 Task: Find connections with filter location Pātūr with filter topic #Interviewingwith filter profile language German with filter current company IQuest Management Consultants with filter school Ethiraj College For Women with filter industry Wholesale Recyclable Materials with filter service category Coaching & Mentoring with filter keywords title HVAC Technician
Action: Mouse moved to (609, 91)
Screenshot: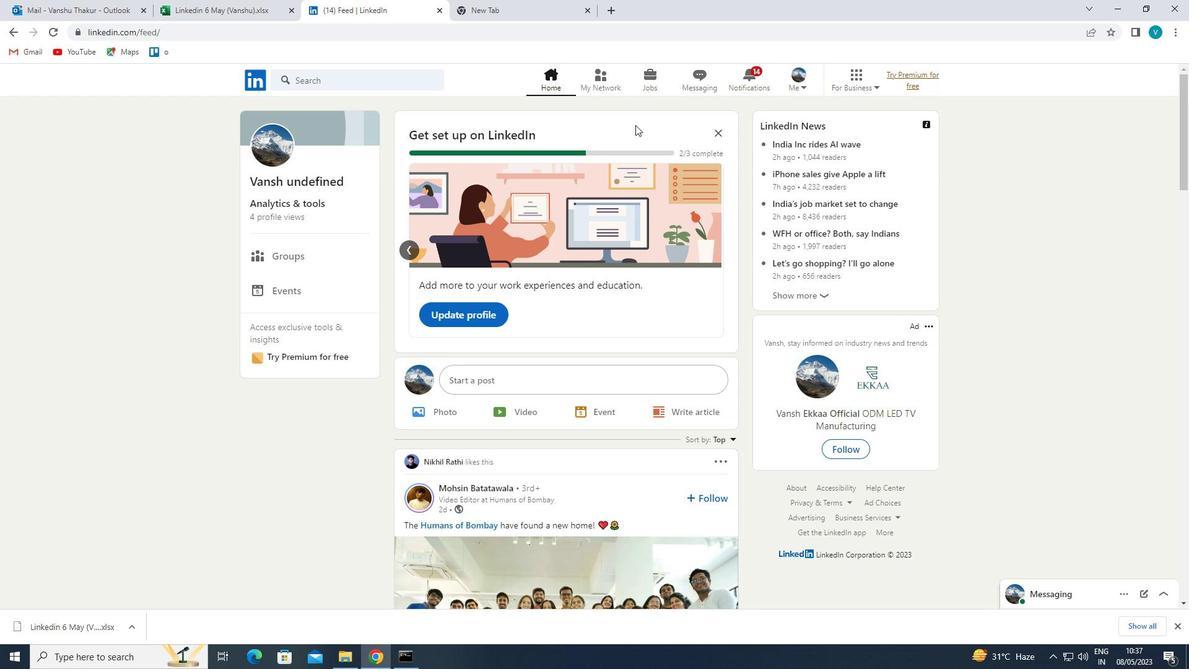 
Action: Mouse pressed left at (609, 91)
Screenshot: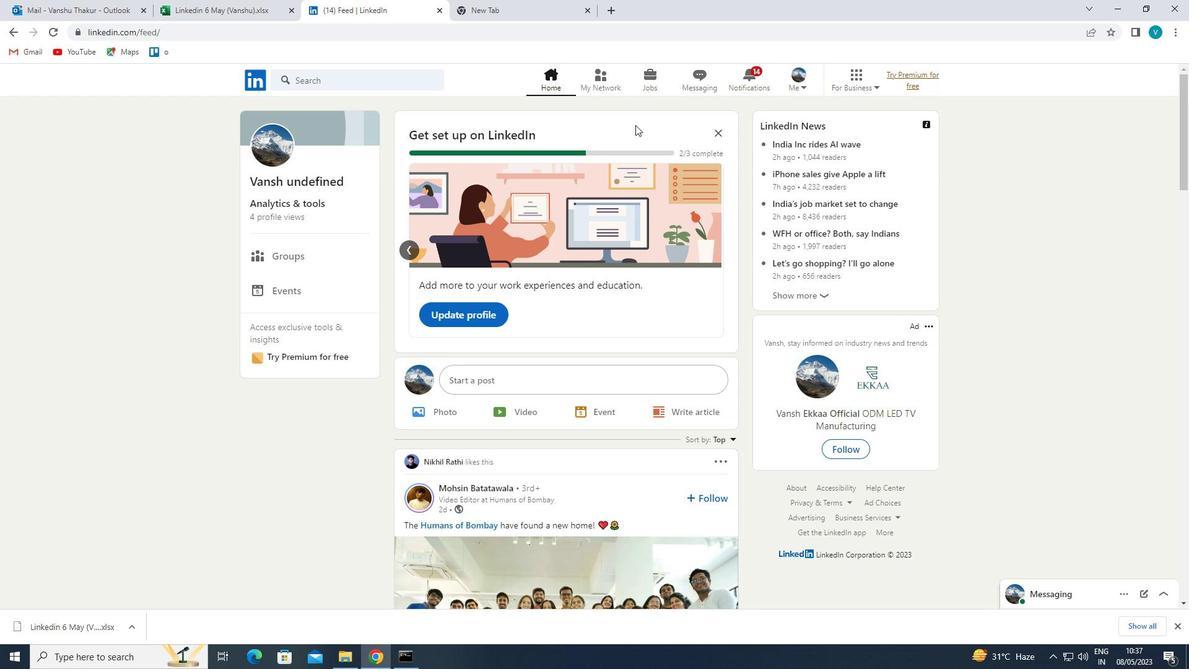 
Action: Mouse moved to (342, 149)
Screenshot: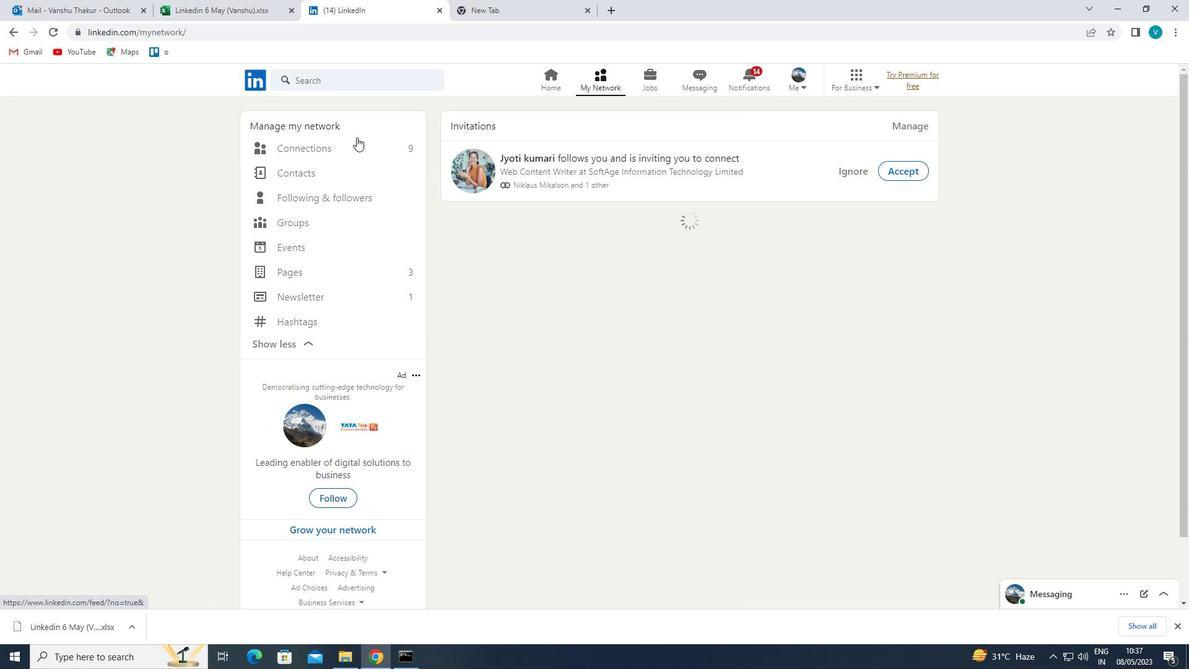 
Action: Mouse pressed left at (342, 149)
Screenshot: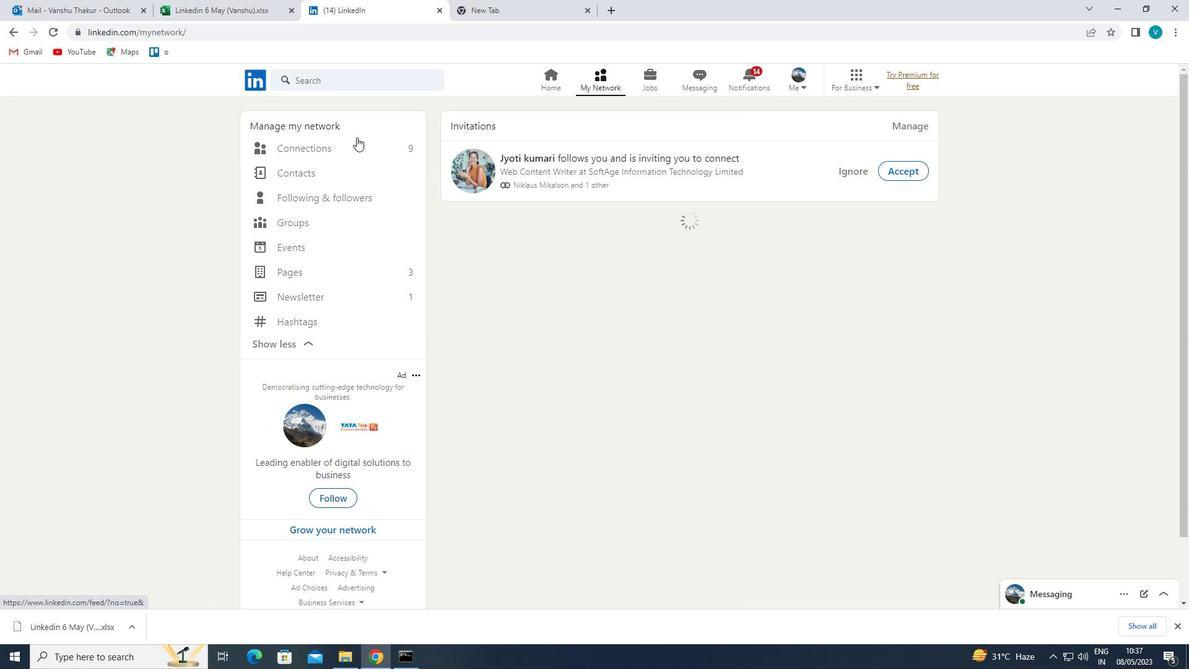 
Action: Mouse moved to (688, 153)
Screenshot: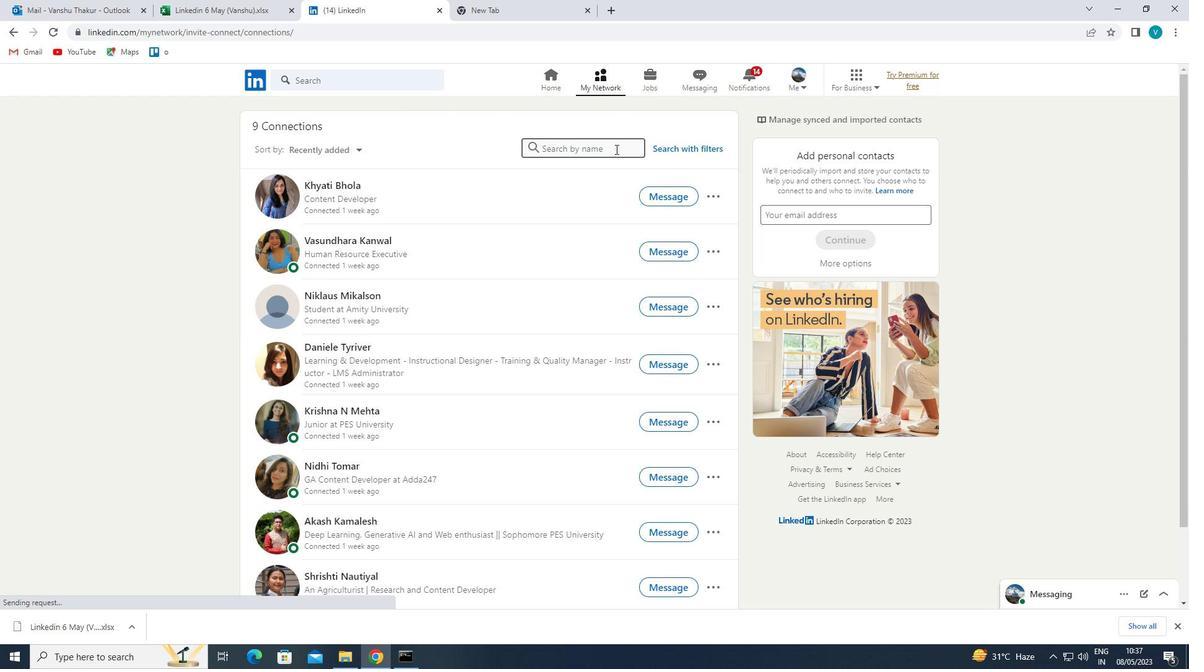 
Action: Mouse pressed left at (688, 153)
Screenshot: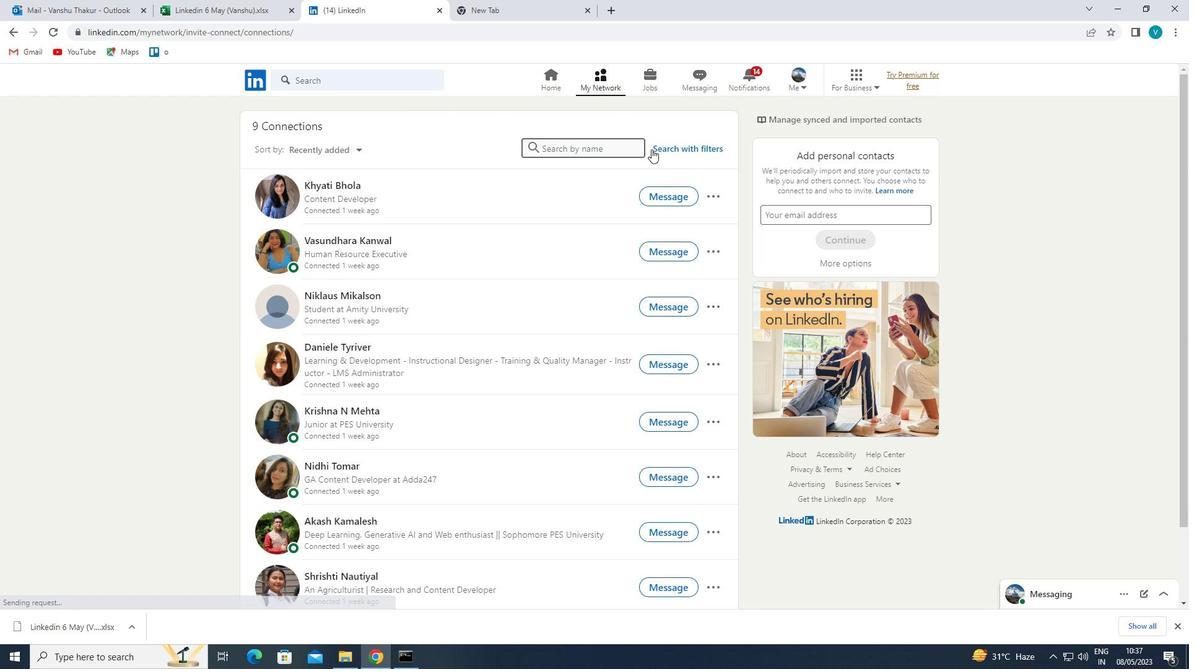 
Action: Mouse moved to (595, 118)
Screenshot: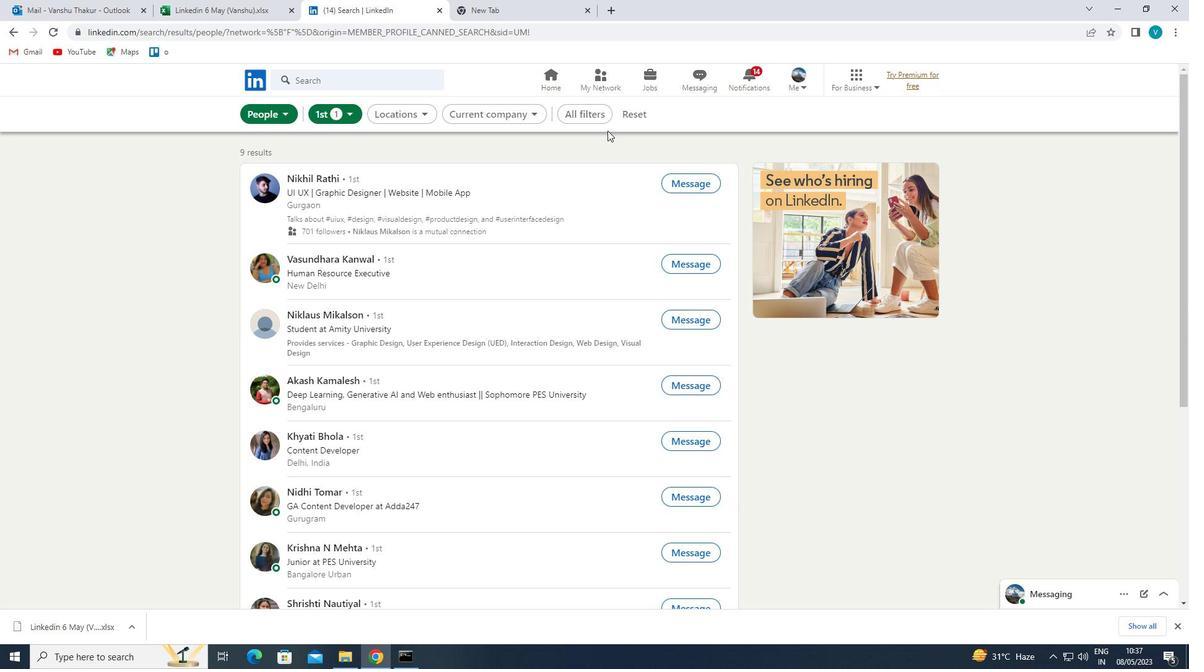 
Action: Mouse pressed left at (595, 118)
Screenshot: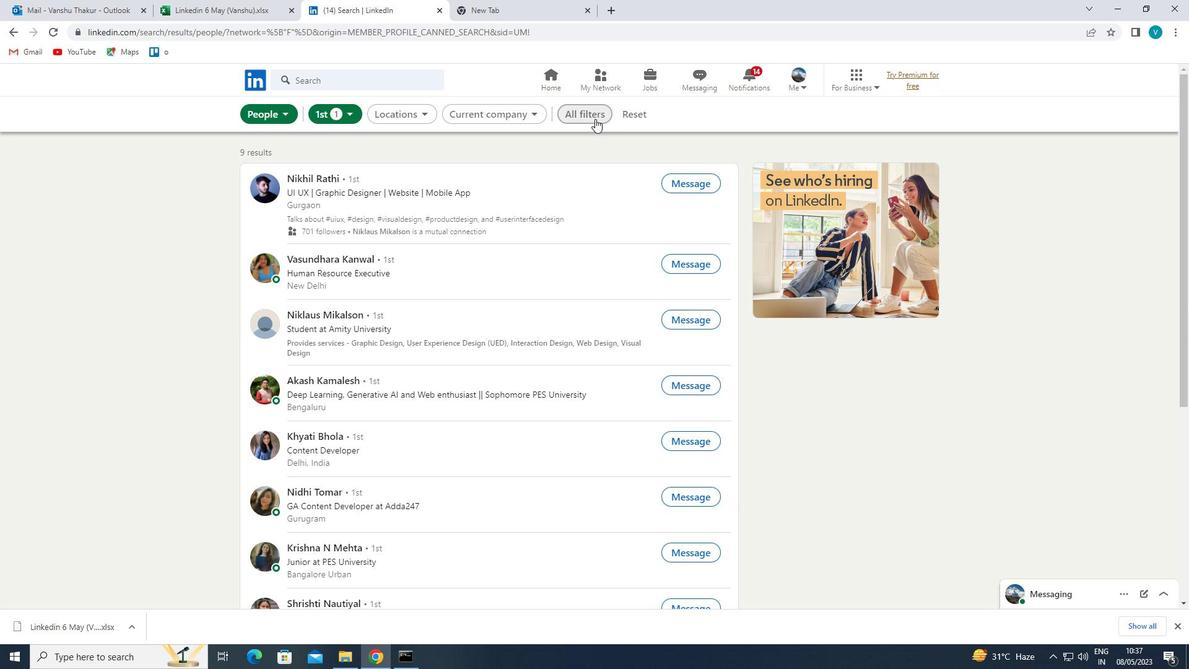
Action: Mouse moved to (1005, 255)
Screenshot: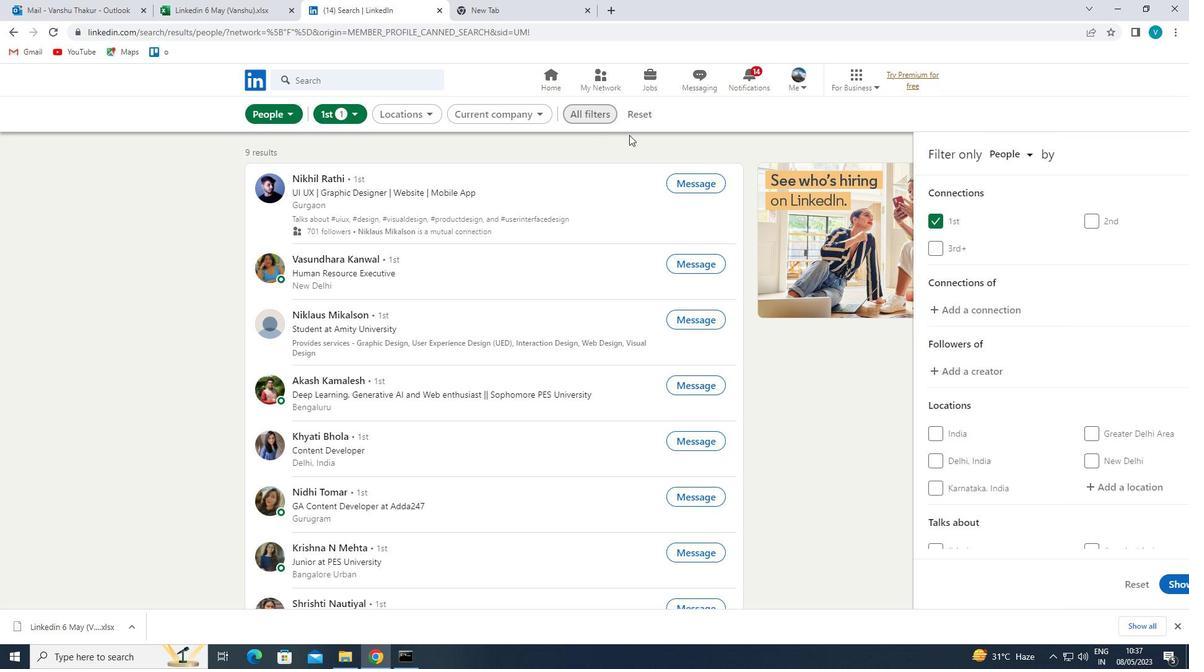 
Action: Mouse scrolled (1005, 254) with delta (0, 0)
Screenshot: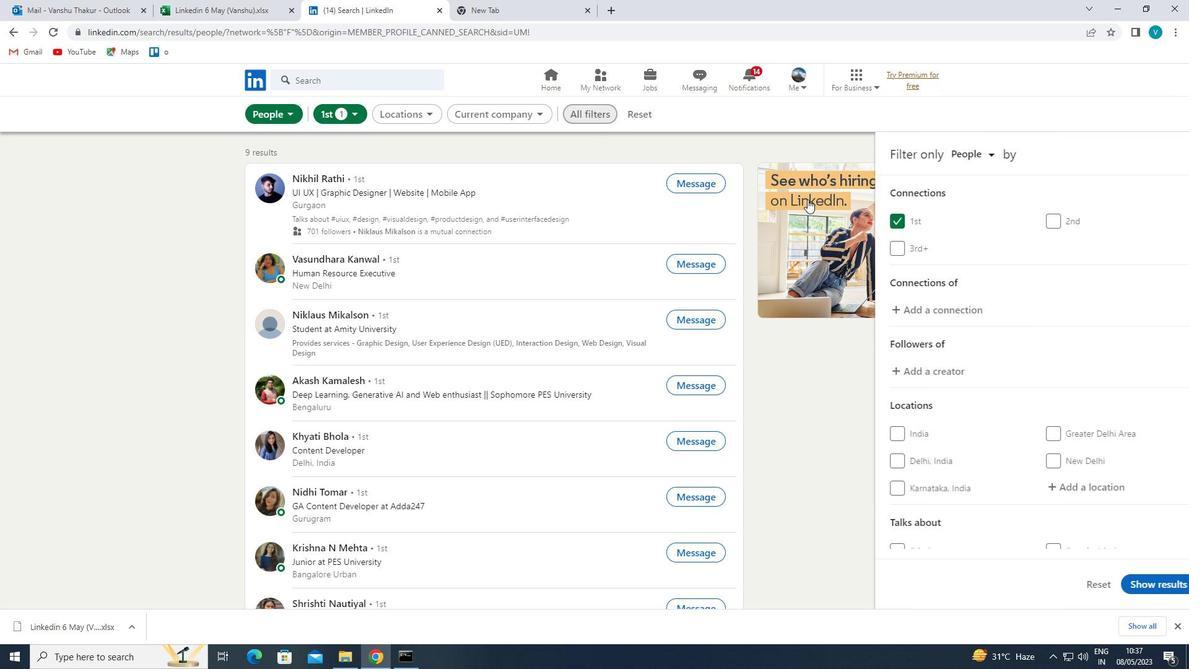
Action: Mouse moved to (1006, 255)
Screenshot: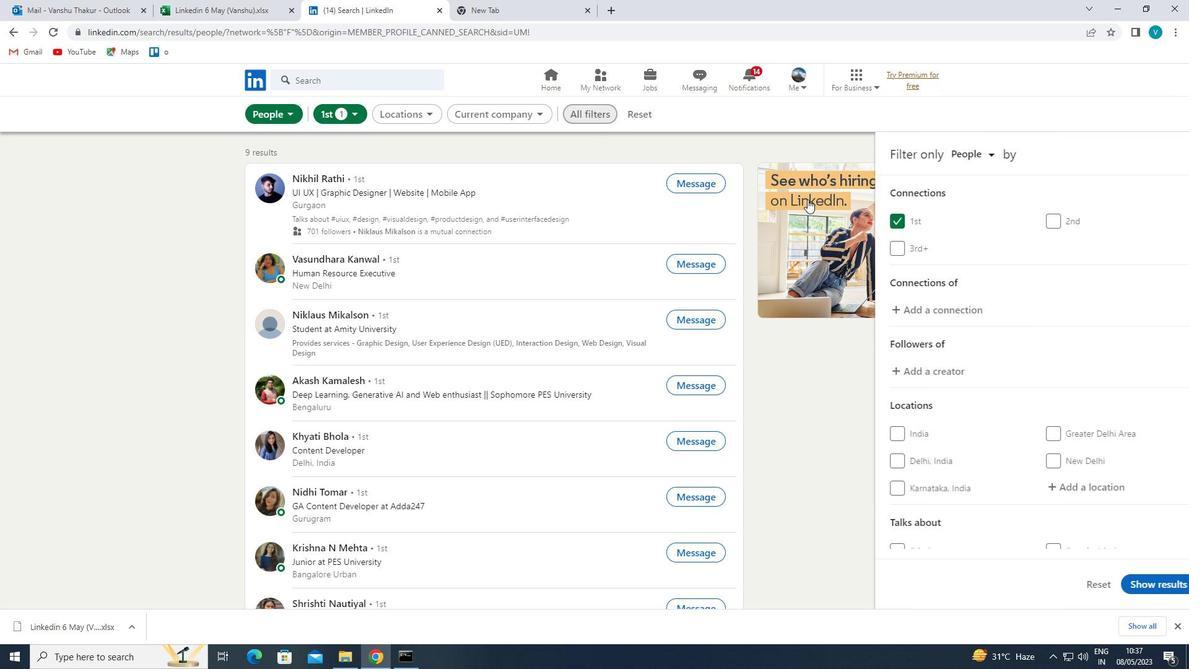 
Action: Mouse scrolled (1006, 255) with delta (0, 0)
Screenshot: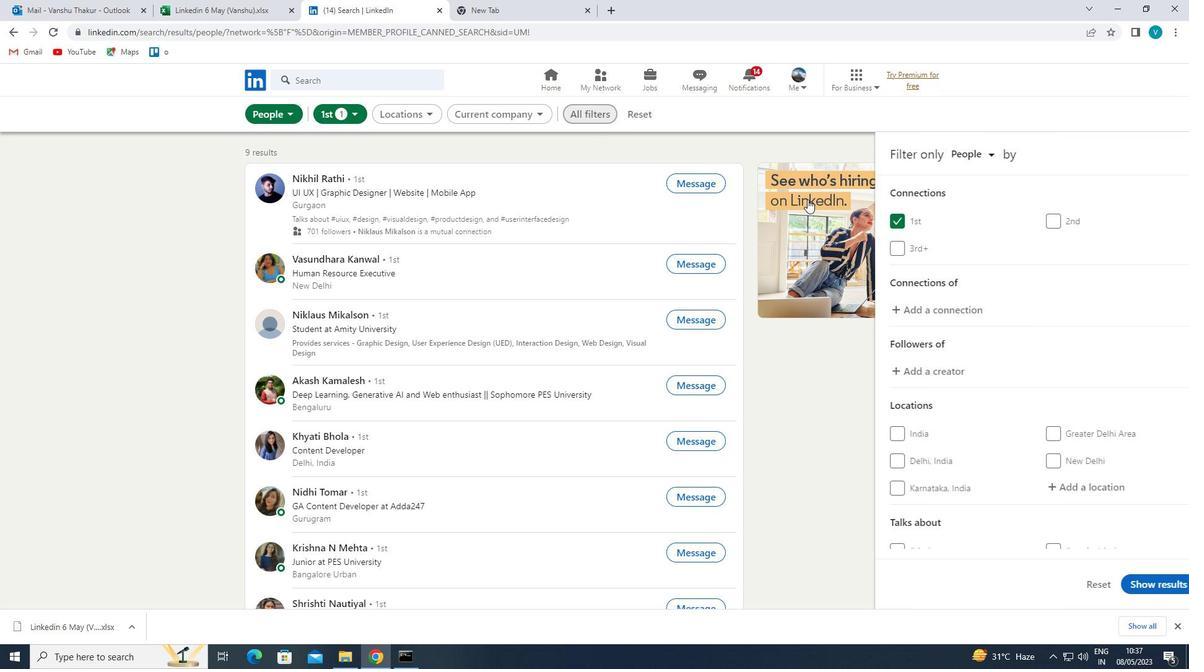 
Action: Mouse moved to (1006, 255)
Screenshot: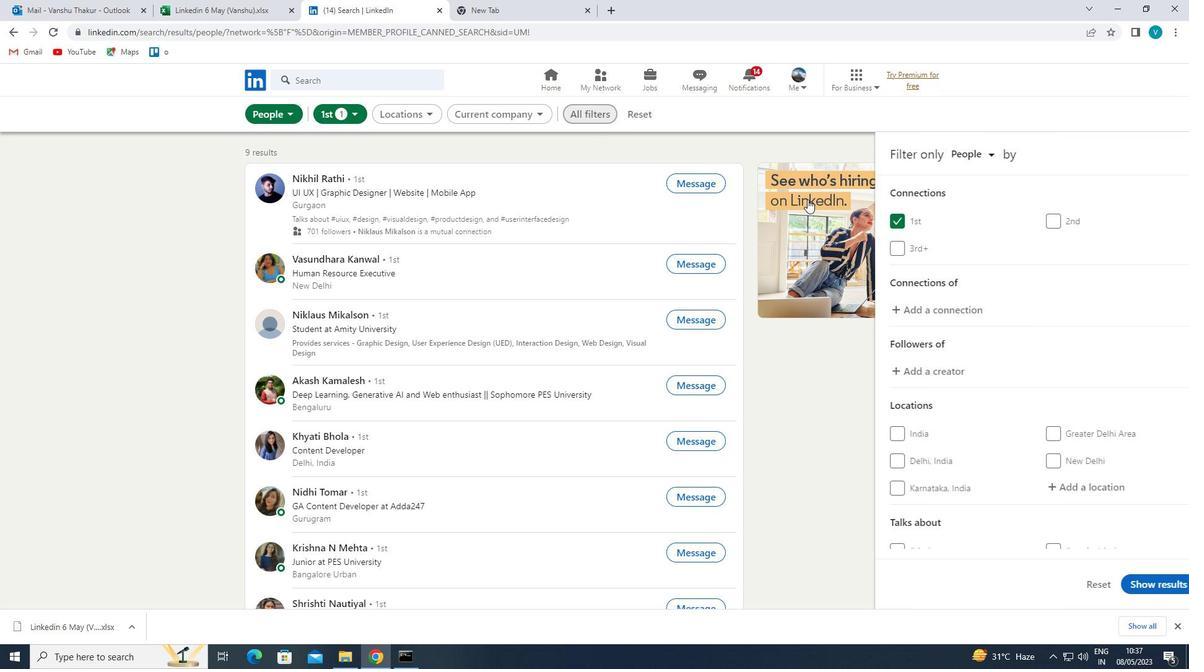 
Action: Mouse scrolled (1006, 255) with delta (0, 0)
Screenshot: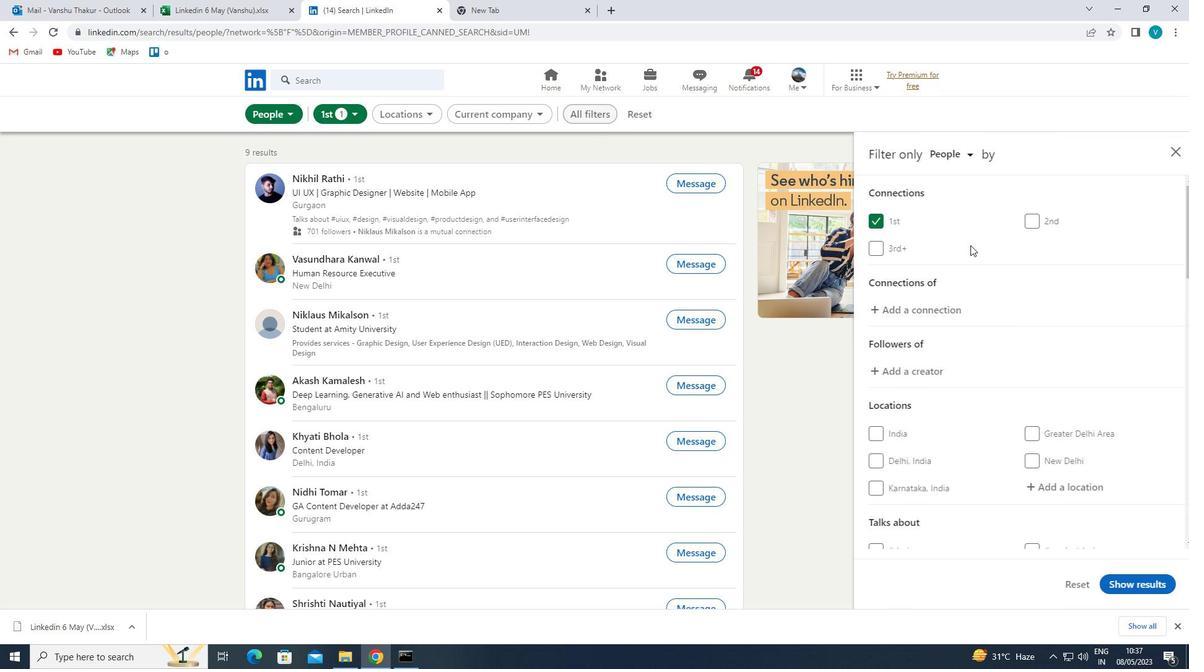
Action: Mouse moved to (1042, 303)
Screenshot: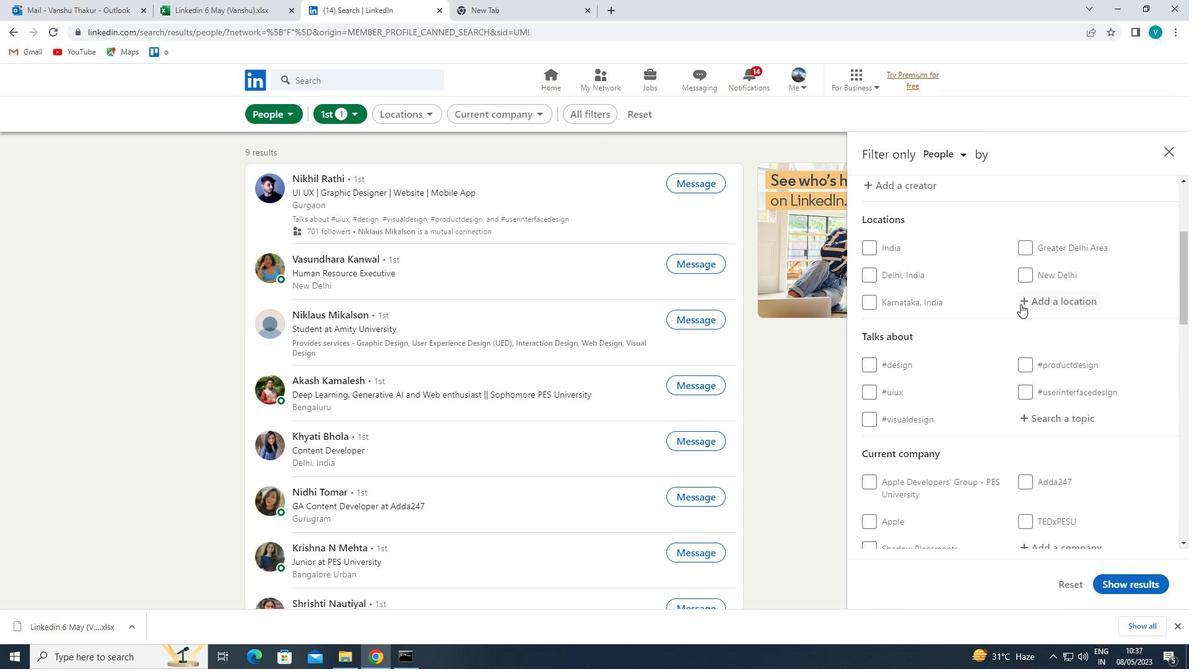 
Action: Mouse pressed left at (1042, 303)
Screenshot: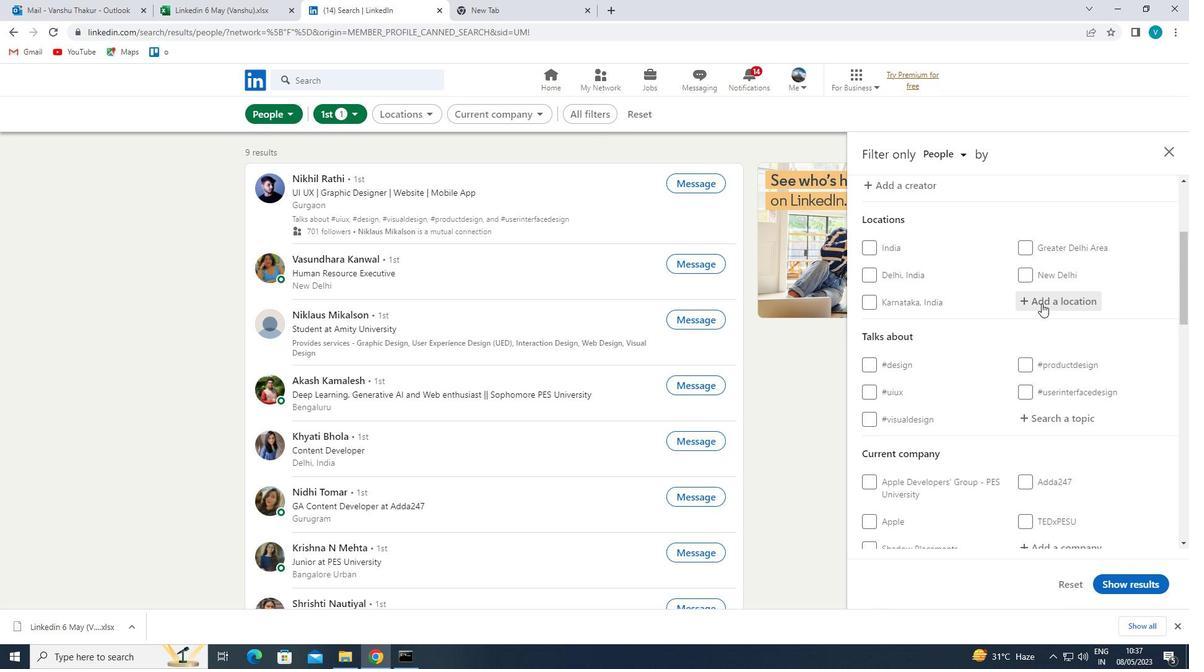 
Action: Mouse moved to (680, 102)
Screenshot: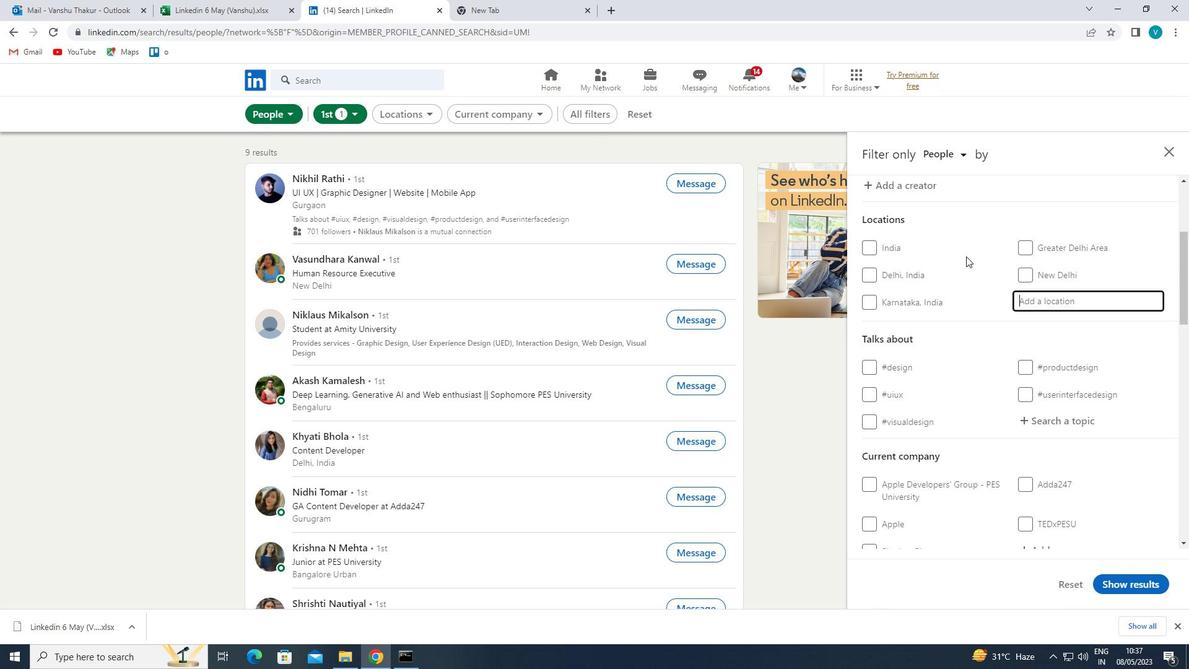 
Action: Key pressed <Key.shift>PATUR<Key.space>
Screenshot: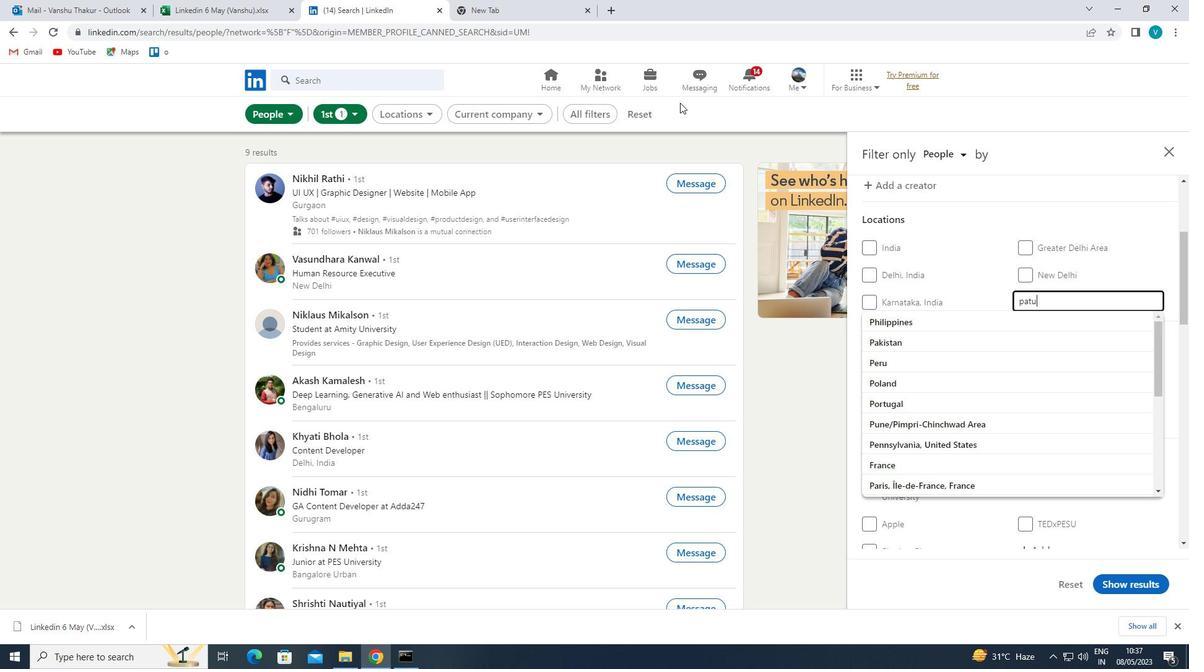 
Action: Mouse moved to (945, 323)
Screenshot: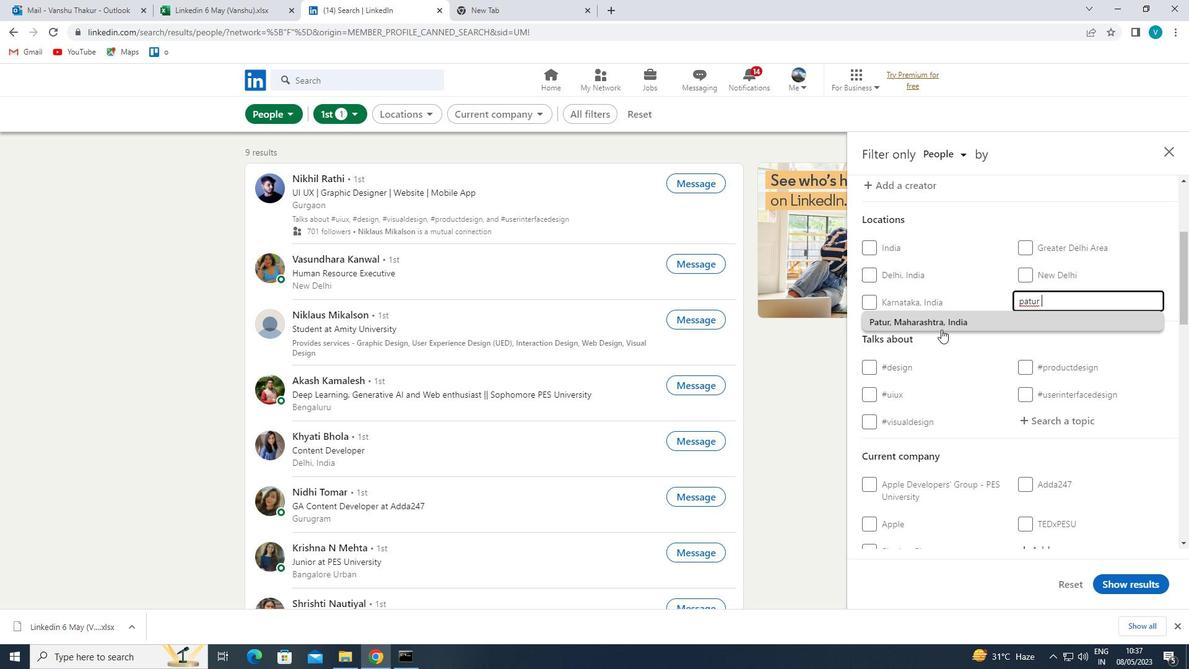 
Action: Mouse pressed left at (945, 323)
Screenshot: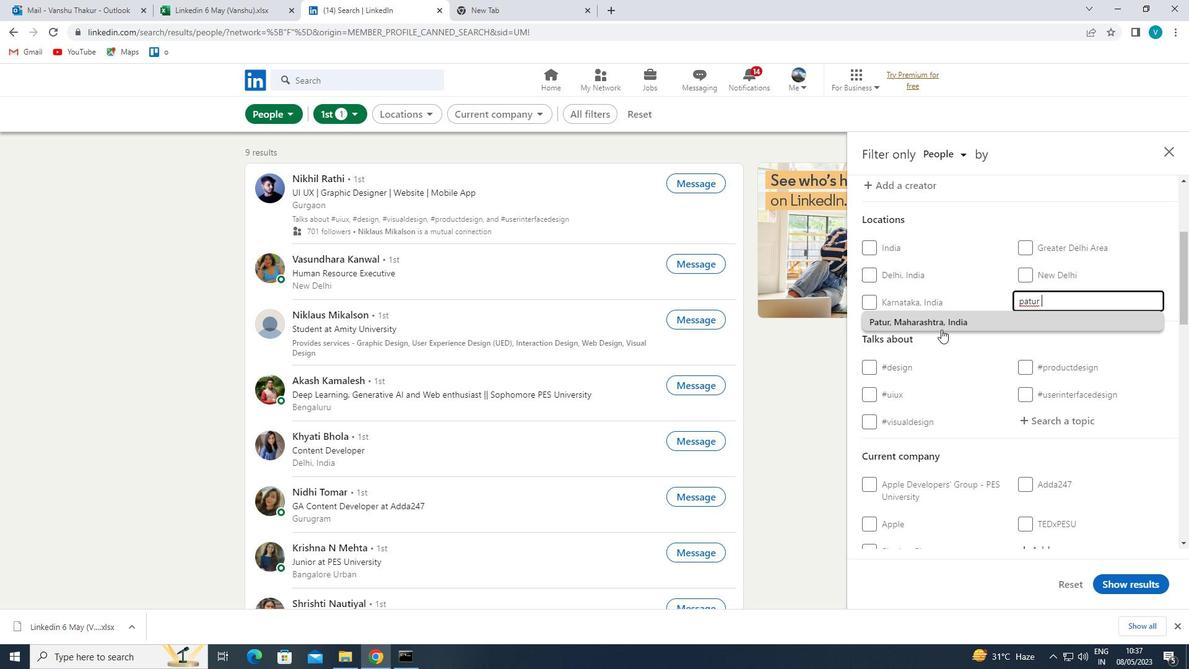 
Action: Mouse moved to (1068, 373)
Screenshot: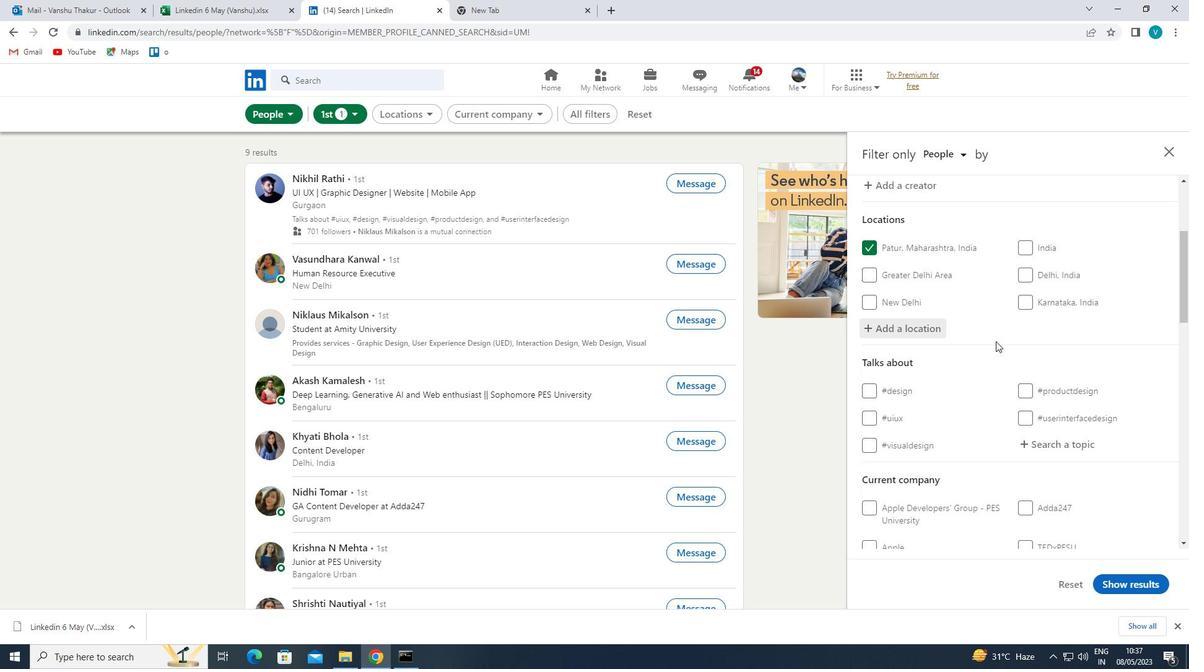 
Action: Mouse scrolled (1068, 372) with delta (0, 0)
Screenshot: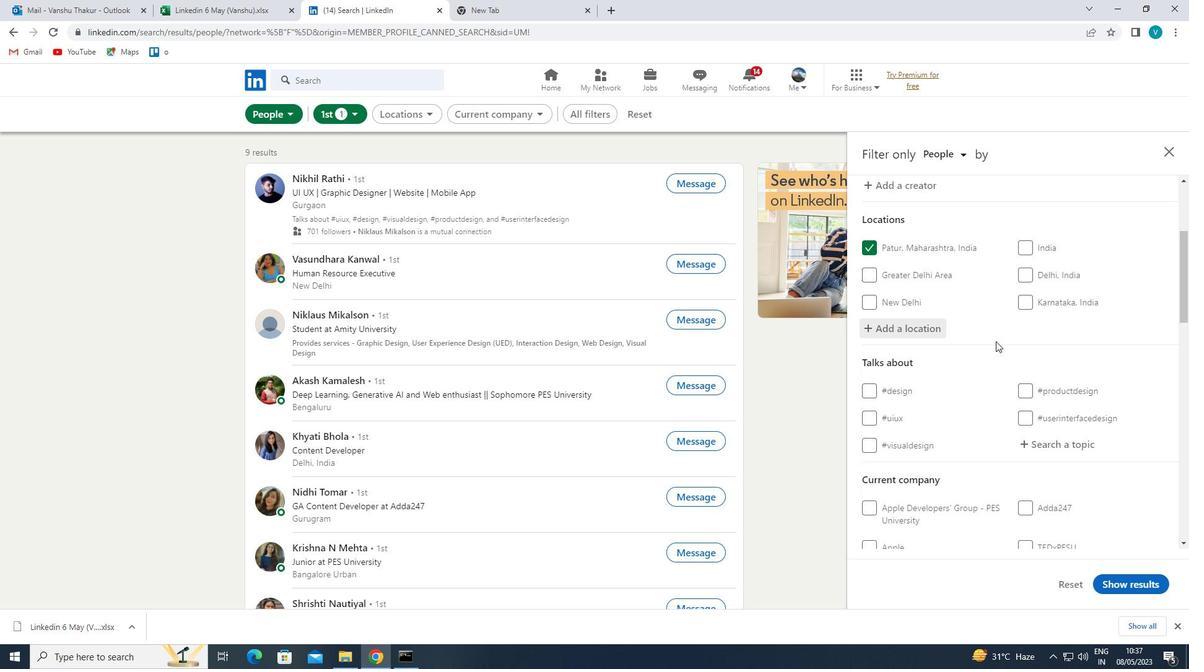 
Action: Mouse moved to (1073, 376)
Screenshot: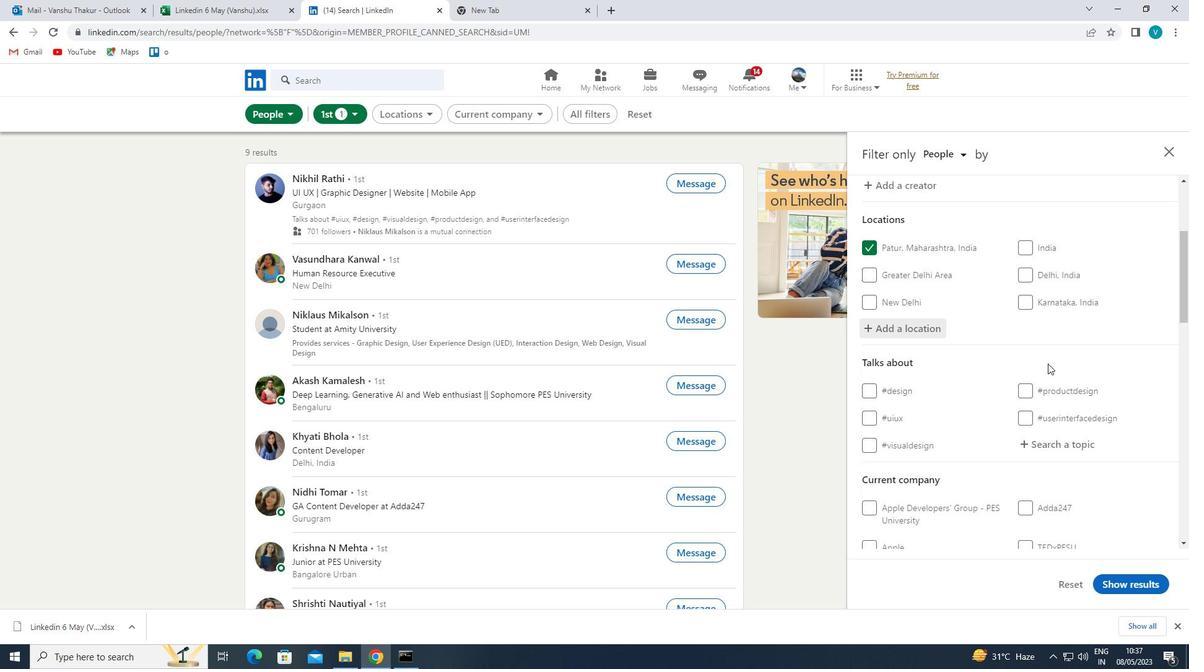 
Action: Mouse scrolled (1073, 376) with delta (0, 0)
Screenshot: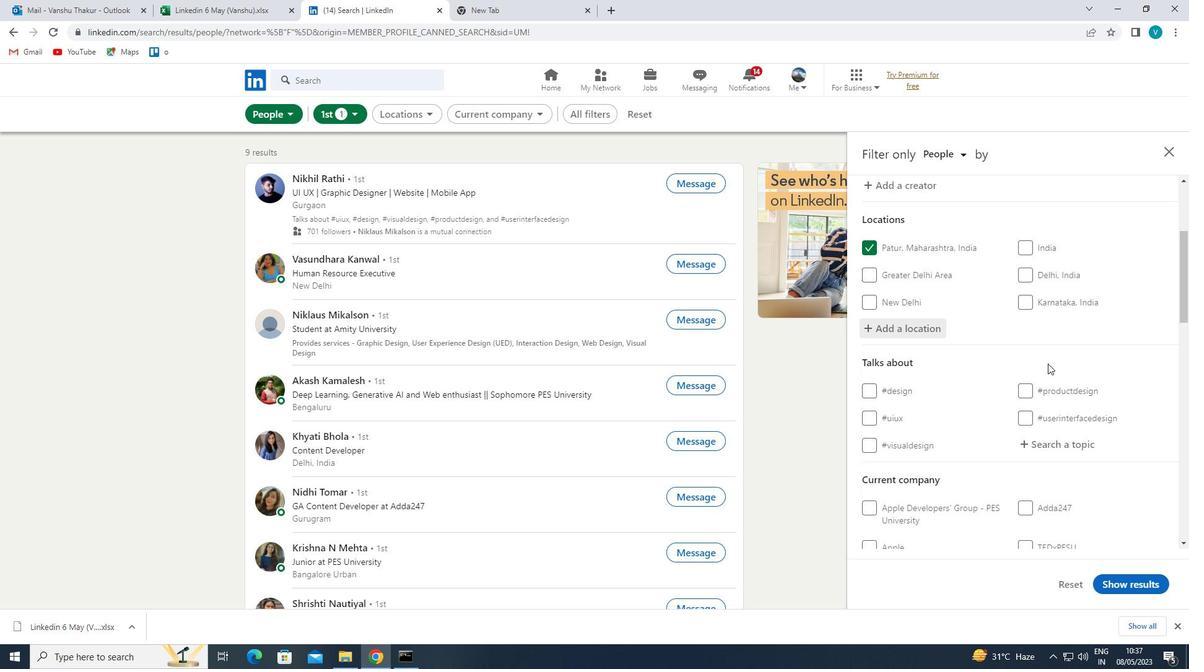 
Action: Mouse moved to (1076, 320)
Screenshot: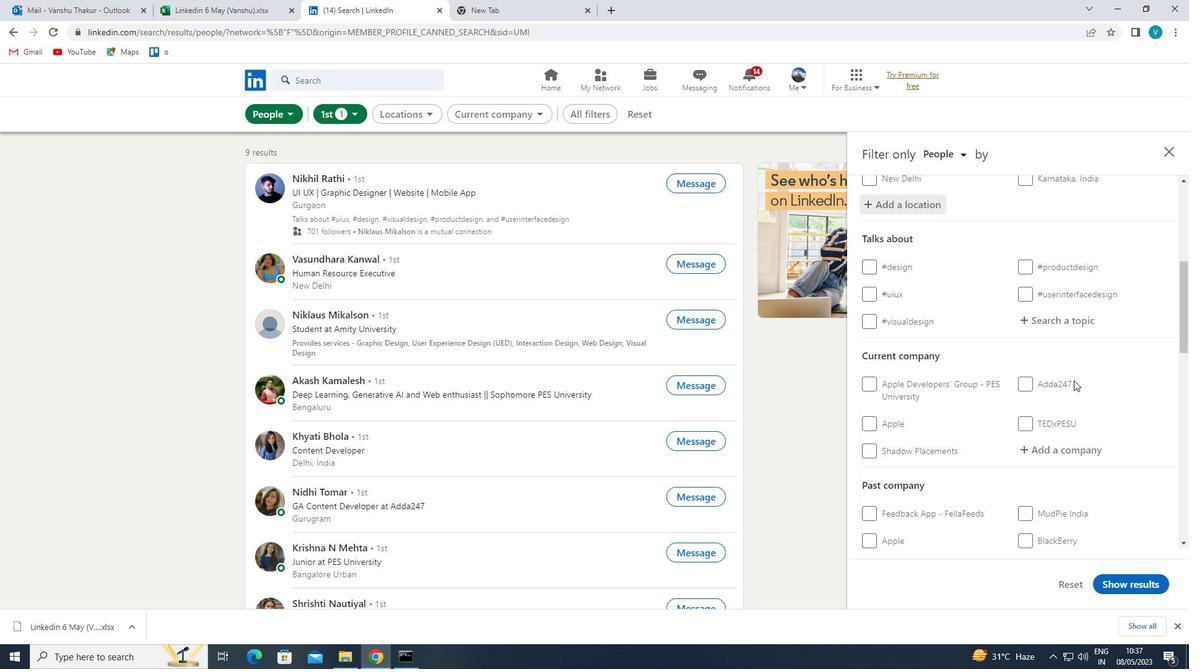 
Action: Mouse pressed left at (1076, 320)
Screenshot: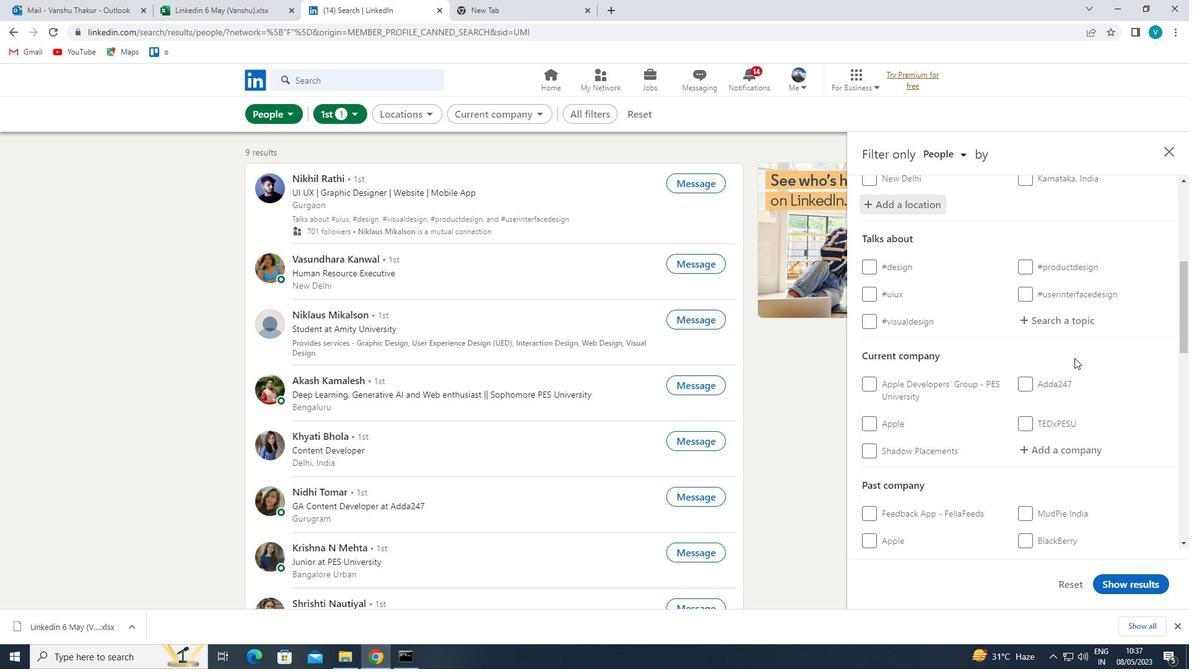 
Action: Mouse moved to (906, 234)
Screenshot: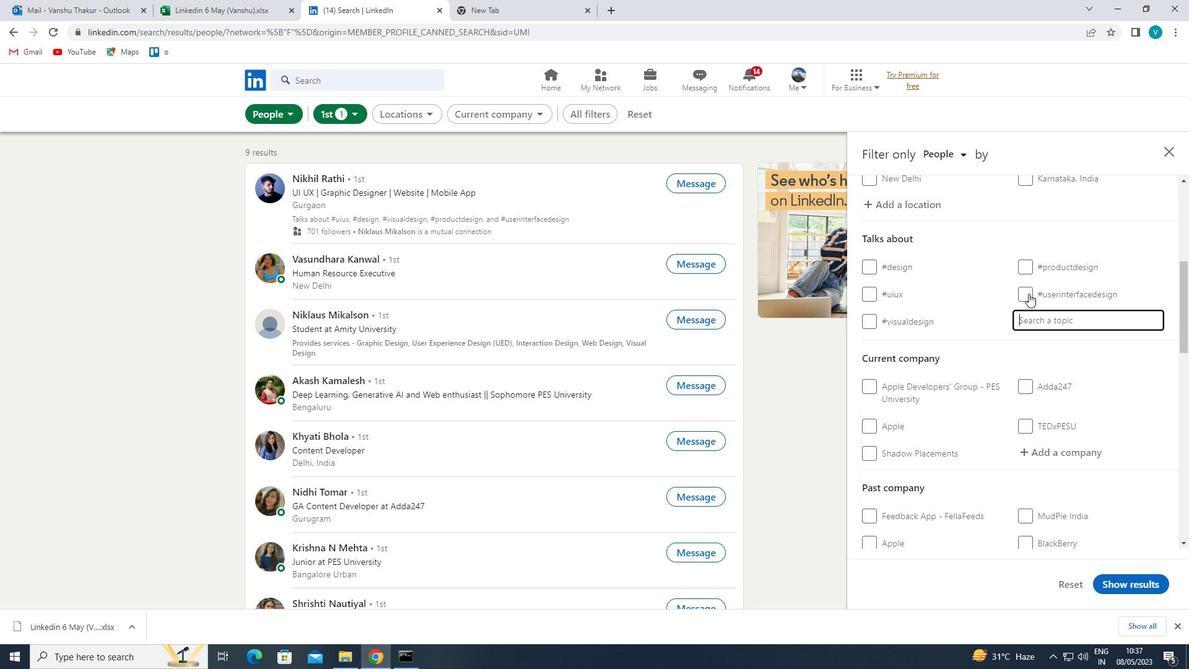 
Action: Key pressed INVEST<Key.backspace><Key.backspace><Key.backspace><Key.backspace>TERV
Screenshot: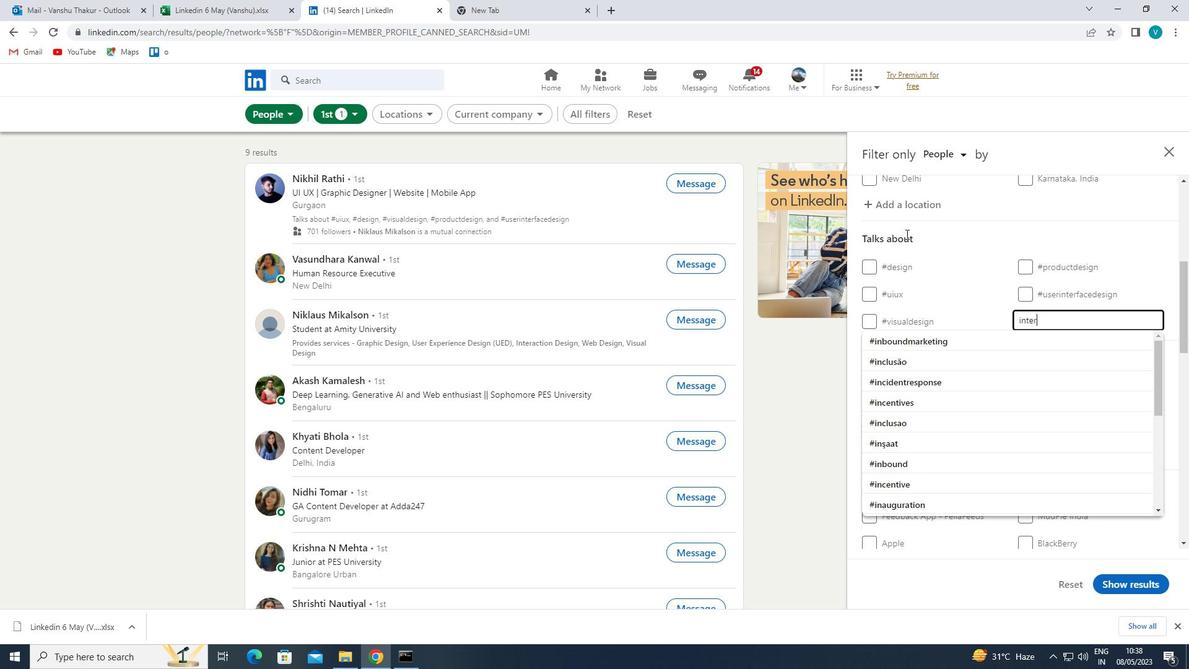 
Action: Mouse moved to (923, 221)
Screenshot: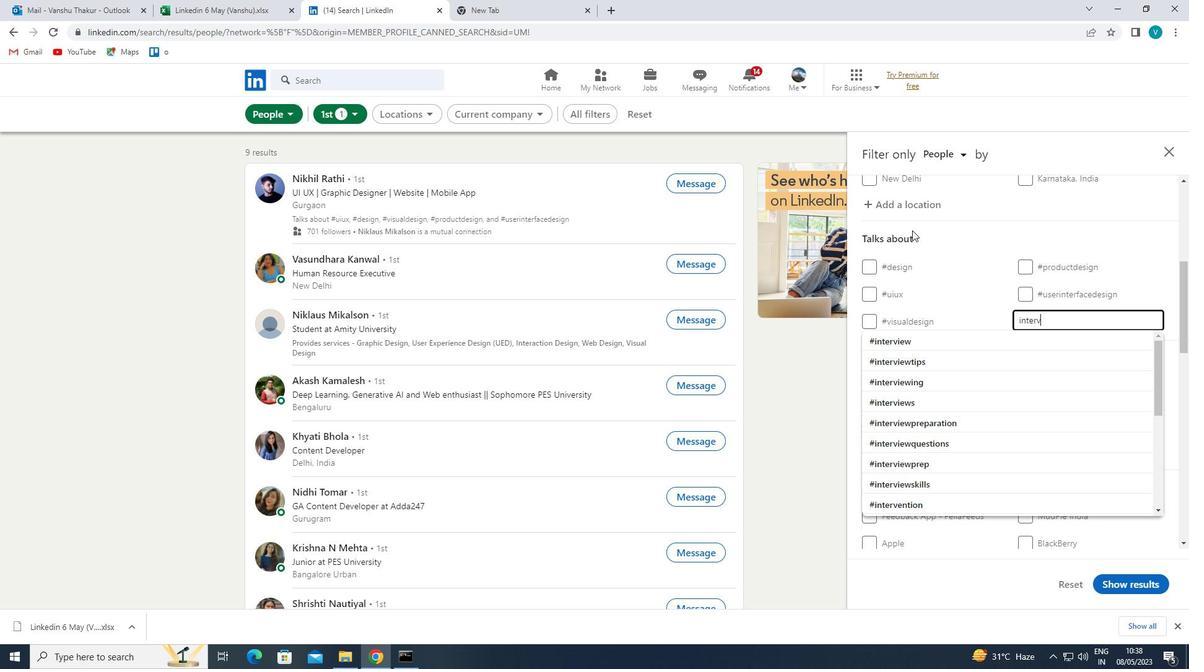 
Action: Key pressed IEWING
Screenshot: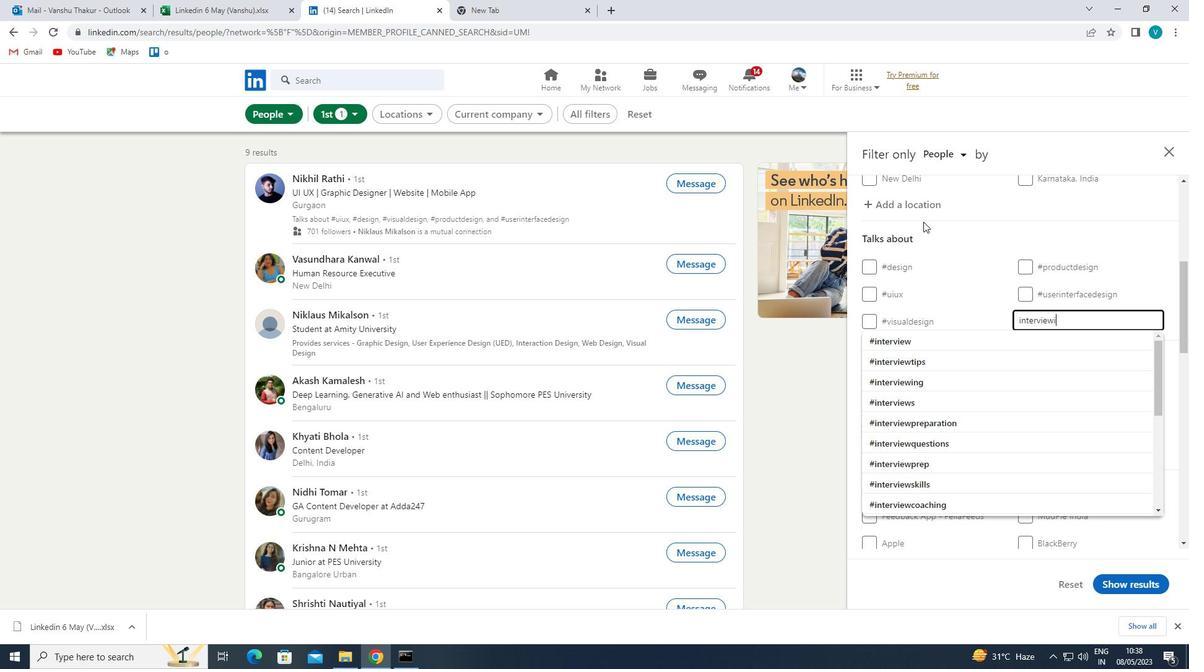 
Action: Mouse moved to (926, 337)
Screenshot: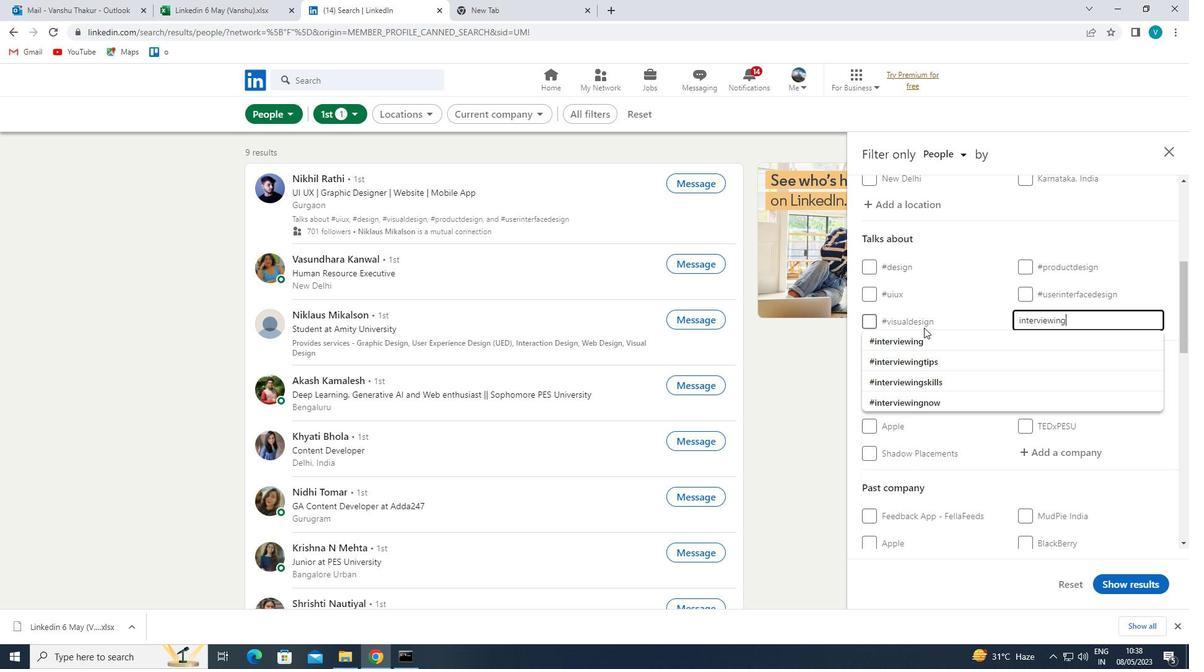 
Action: Mouse pressed left at (926, 337)
Screenshot: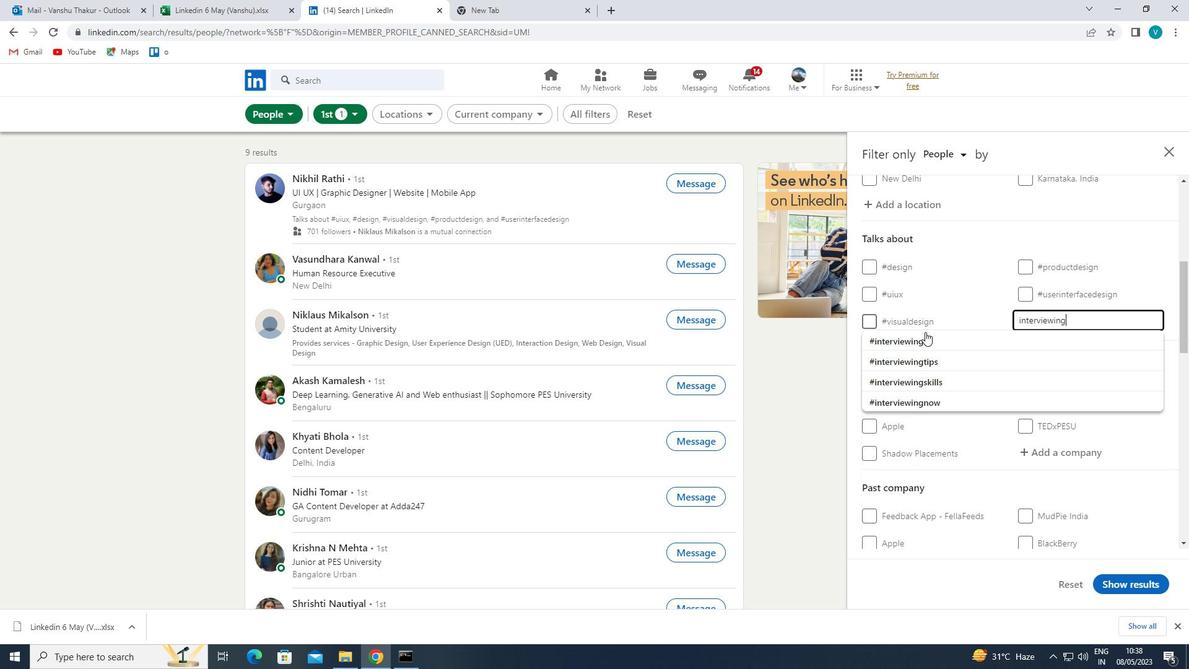 
Action: Mouse moved to (956, 350)
Screenshot: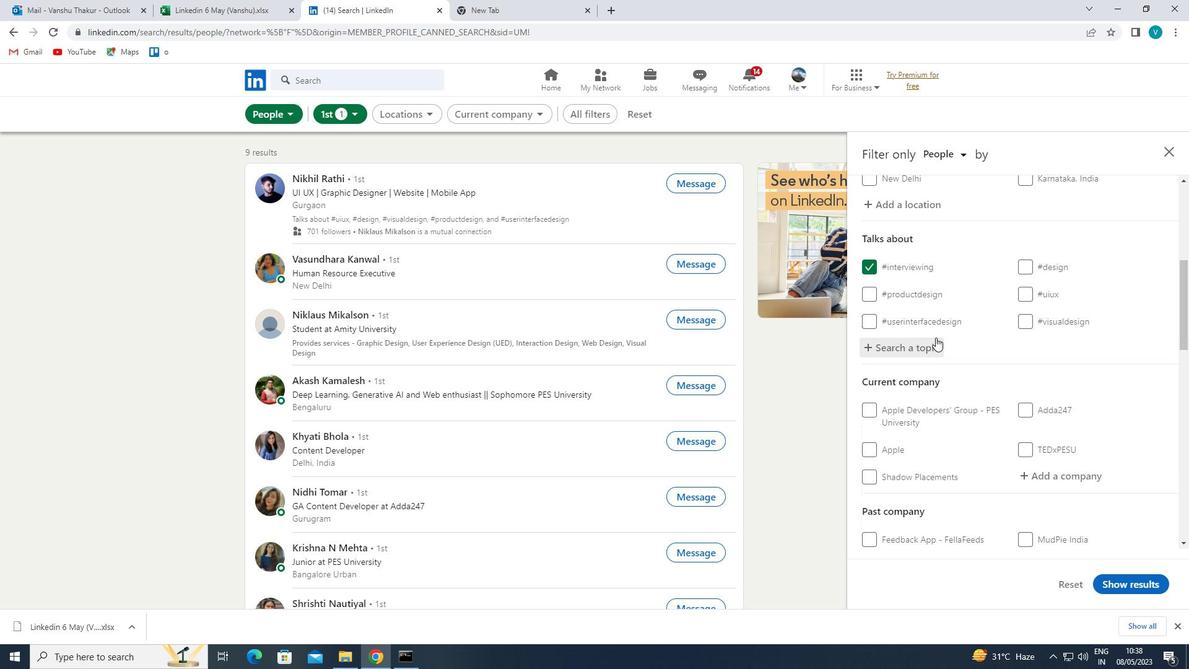
Action: Mouse scrolled (956, 349) with delta (0, 0)
Screenshot: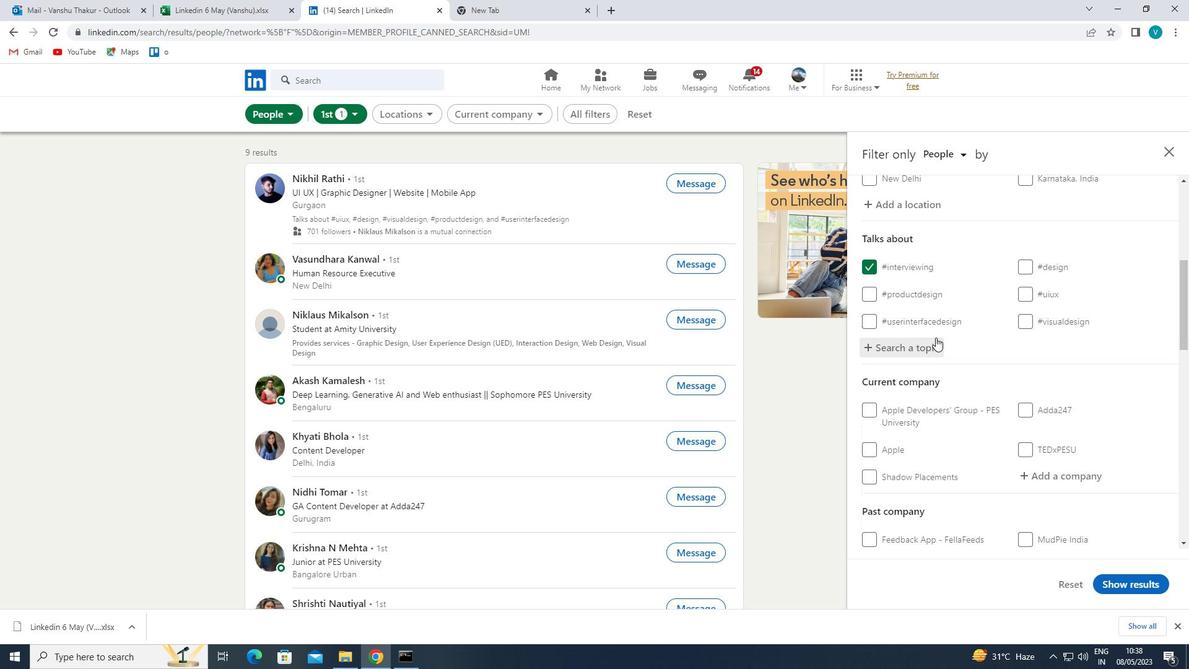 
Action: Mouse moved to (964, 355)
Screenshot: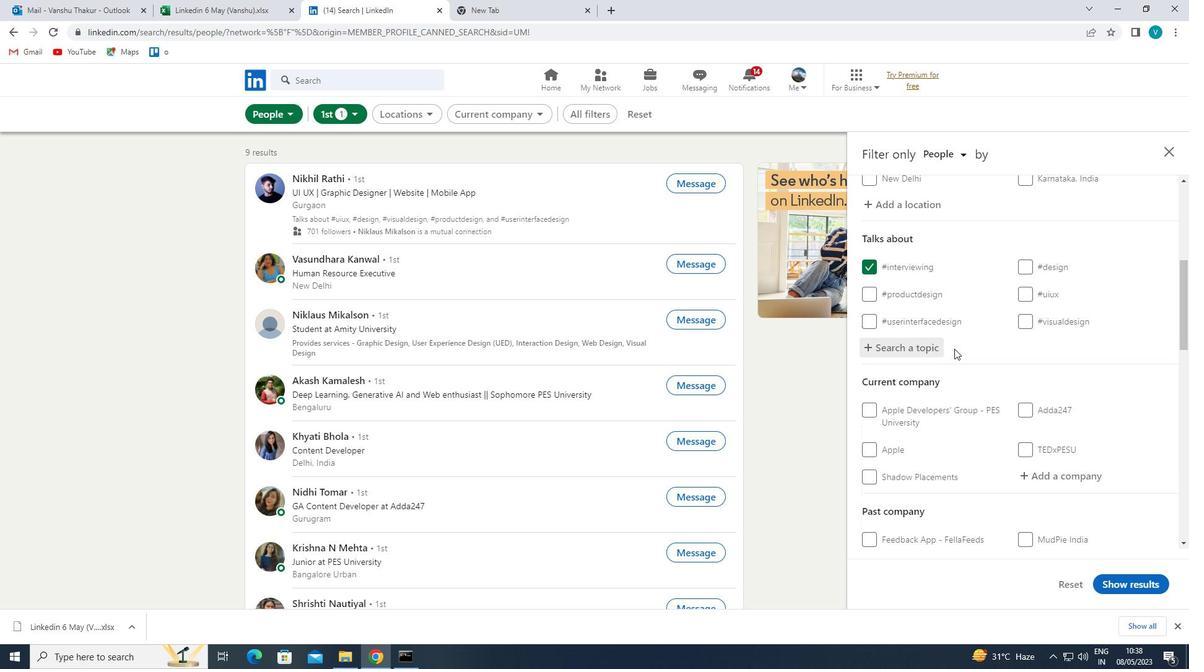 
Action: Mouse scrolled (964, 354) with delta (0, 0)
Screenshot: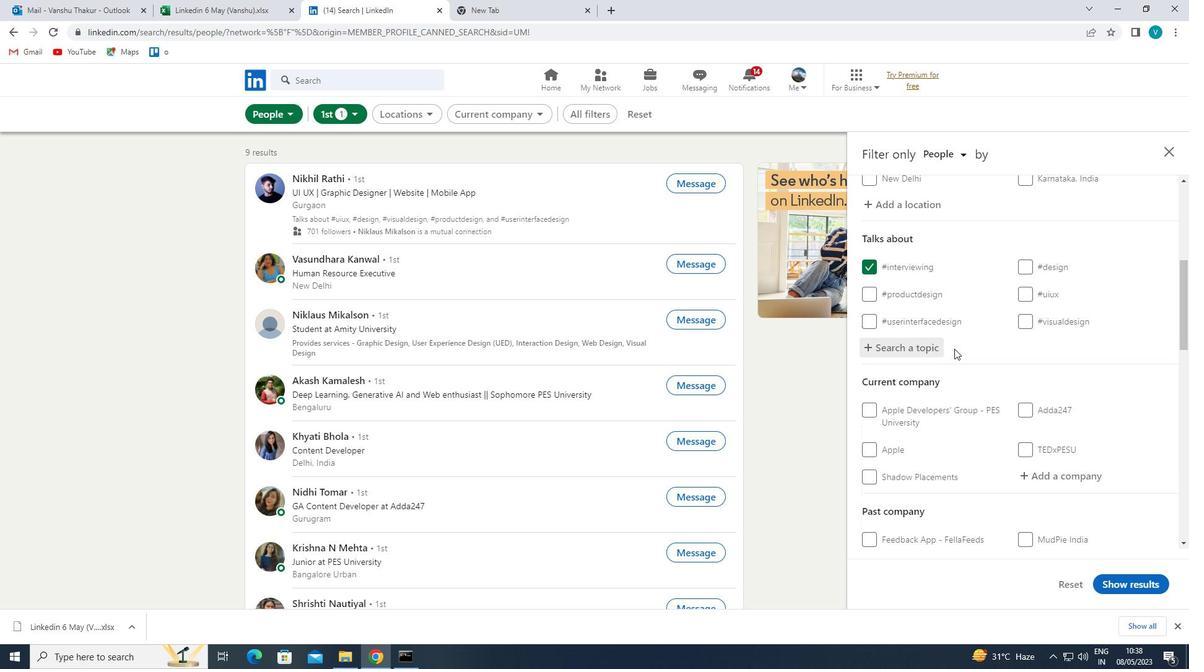 
Action: Mouse moved to (969, 358)
Screenshot: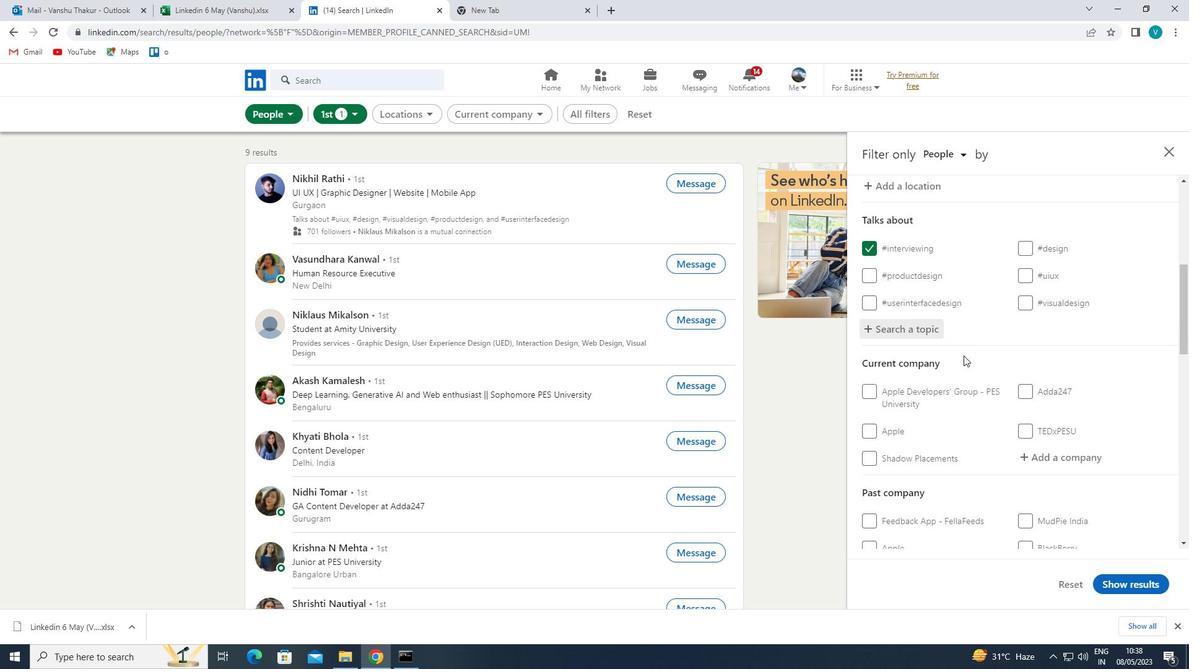 
Action: Mouse scrolled (969, 358) with delta (0, 0)
Screenshot: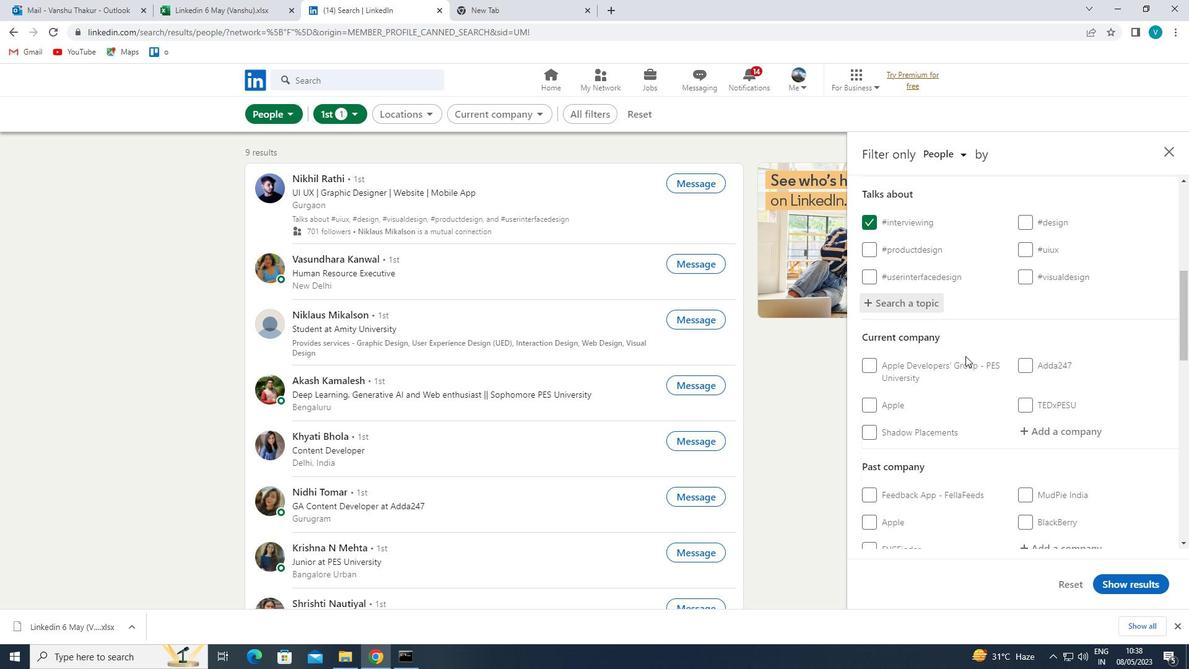 
Action: Mouse moved to (1050, 281)
Screenshot: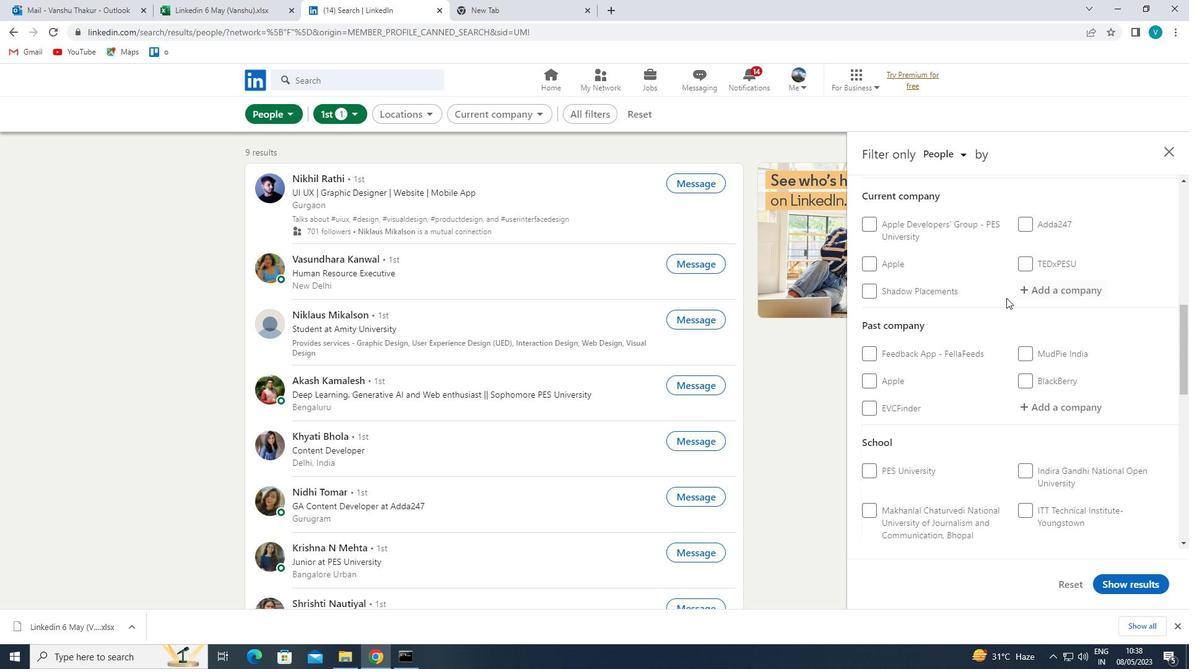 
Action: Mouse pressed left at (1050, 281)
Screenshot: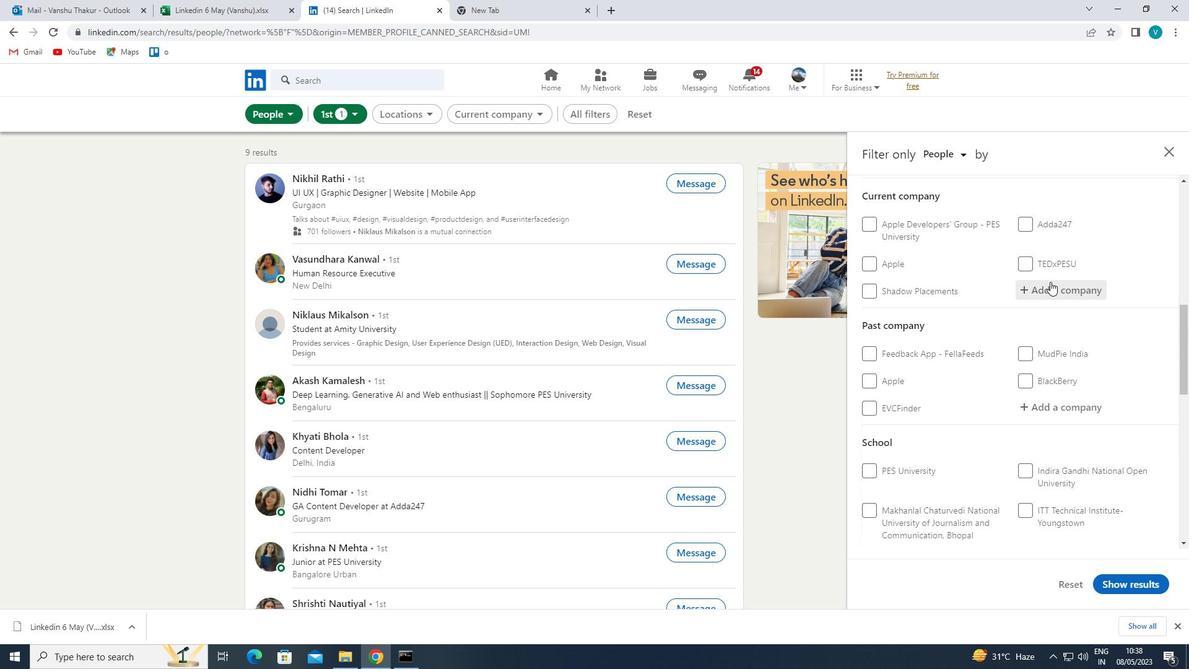
Action: Key pressed <Key.shift>I<Key.shift>QUS<Key.backspace>EST
Screenshot: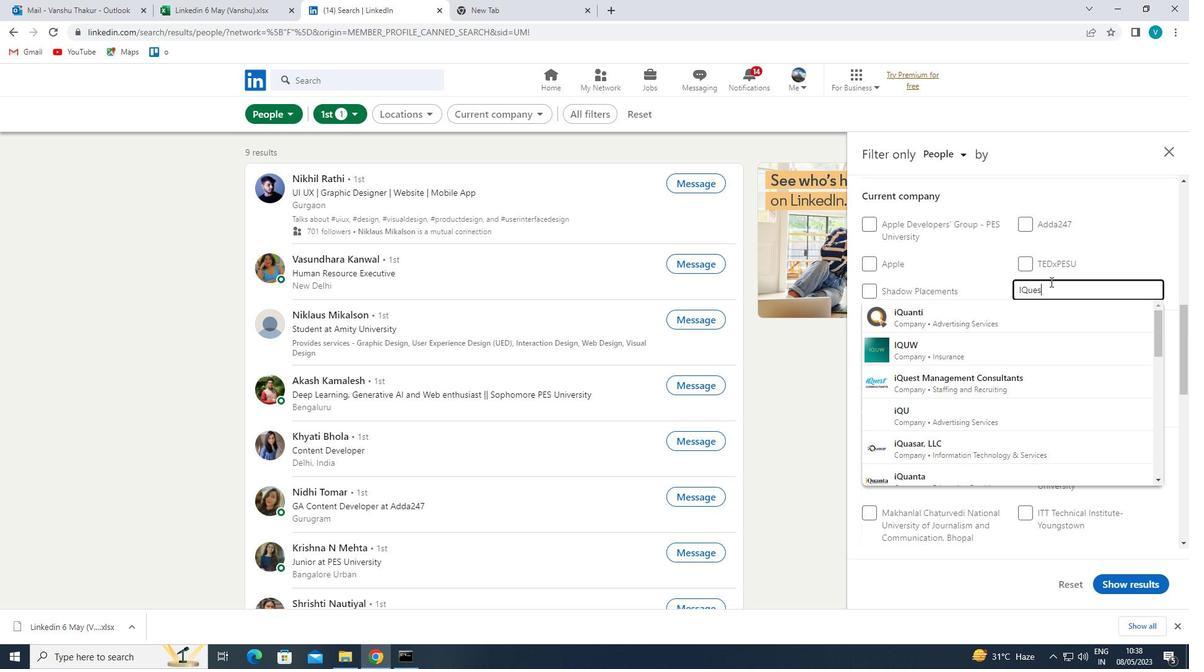 
Action: Mouse moved to (1049, 312)
Screenshot: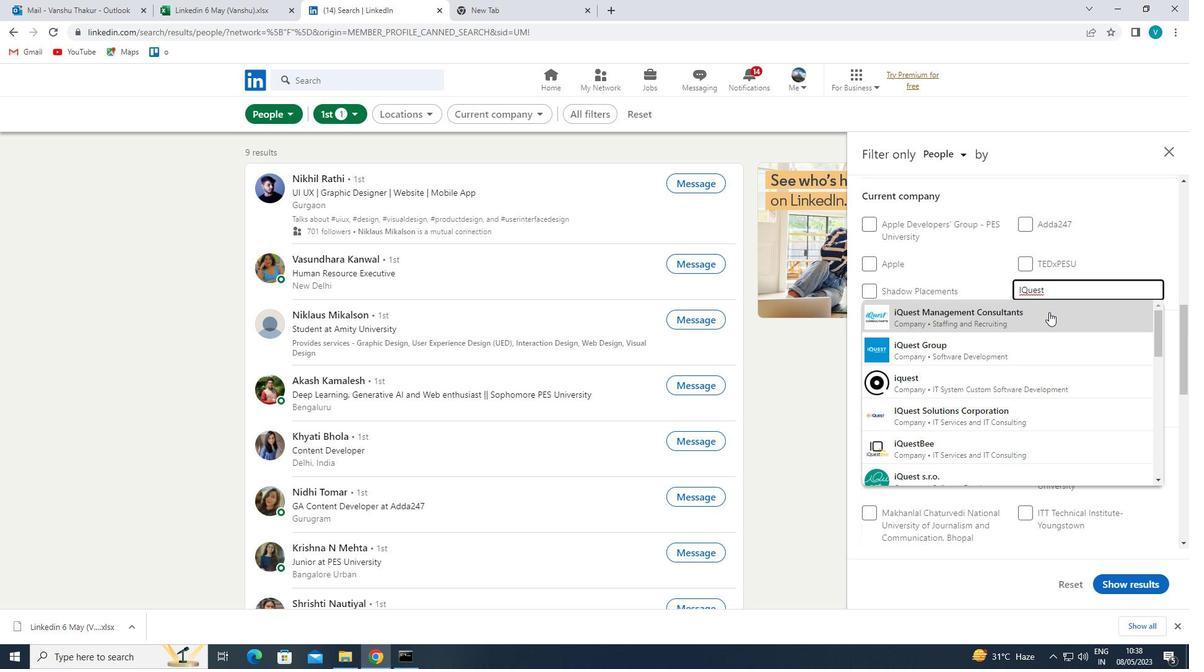 
Action: Mouse pressed left at (1049, 312)
Screenshot: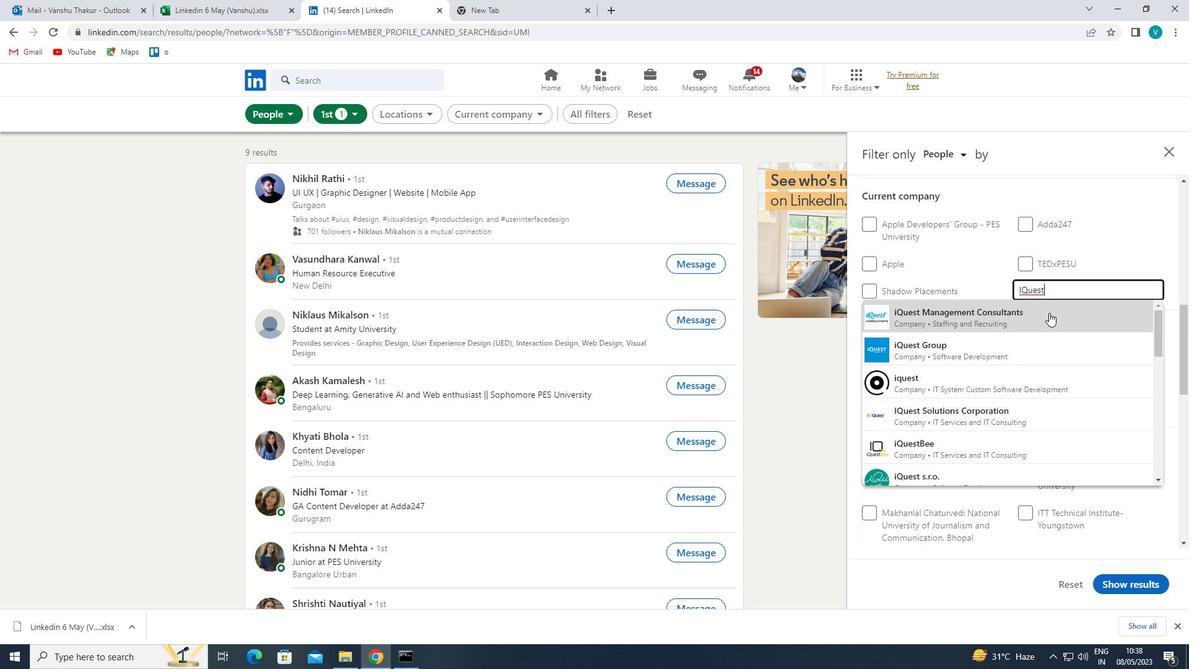 
Action: Mouse scrolled (1049, 312) with delta (0, 0)
Screenshot: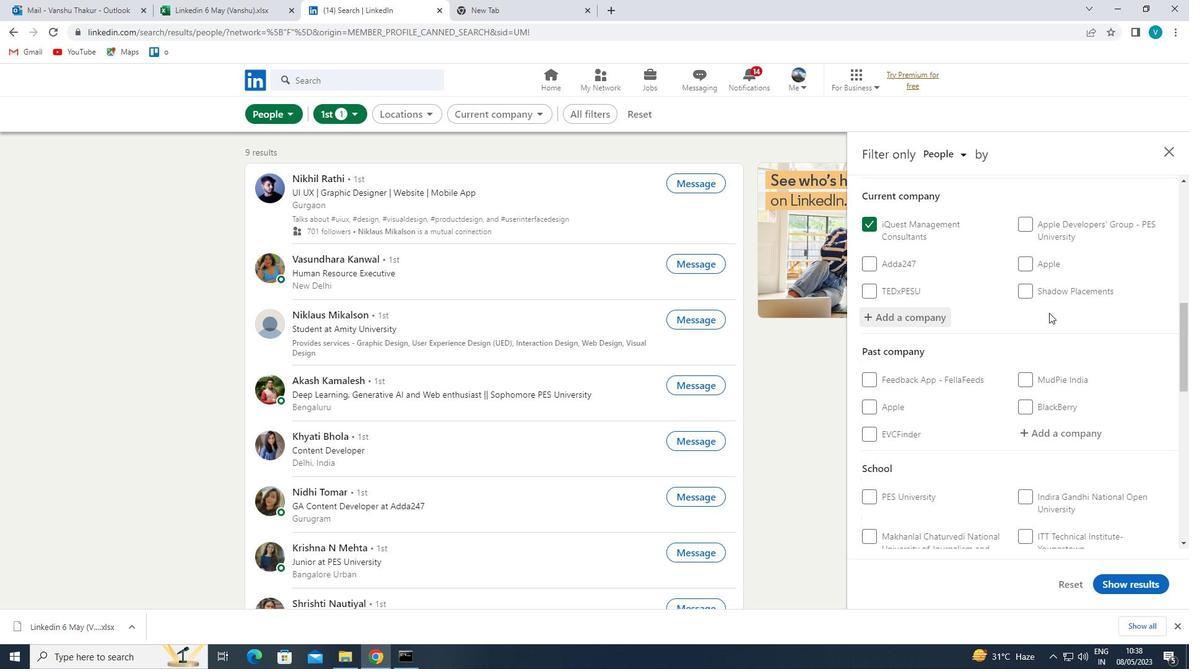 
Action: Mouse scrolled (1049, 312) with delta (0, 0)
Screenshot: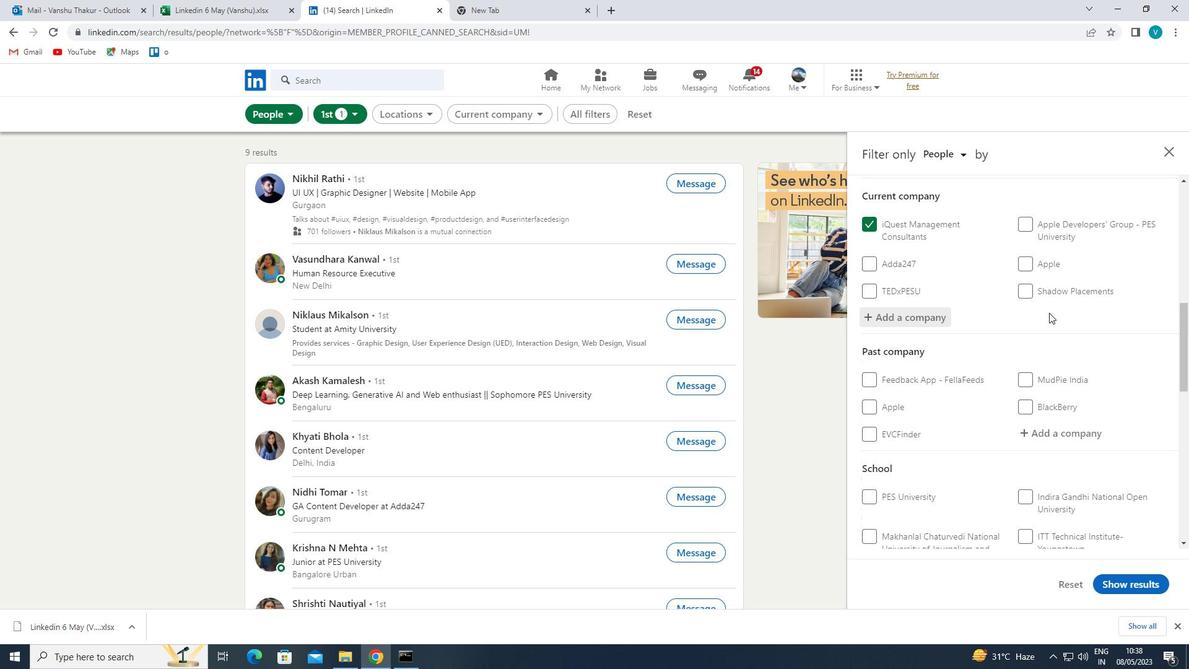 
Action: Mouse scrolled (1049, 312) with delta (0, 0)
Screenshot: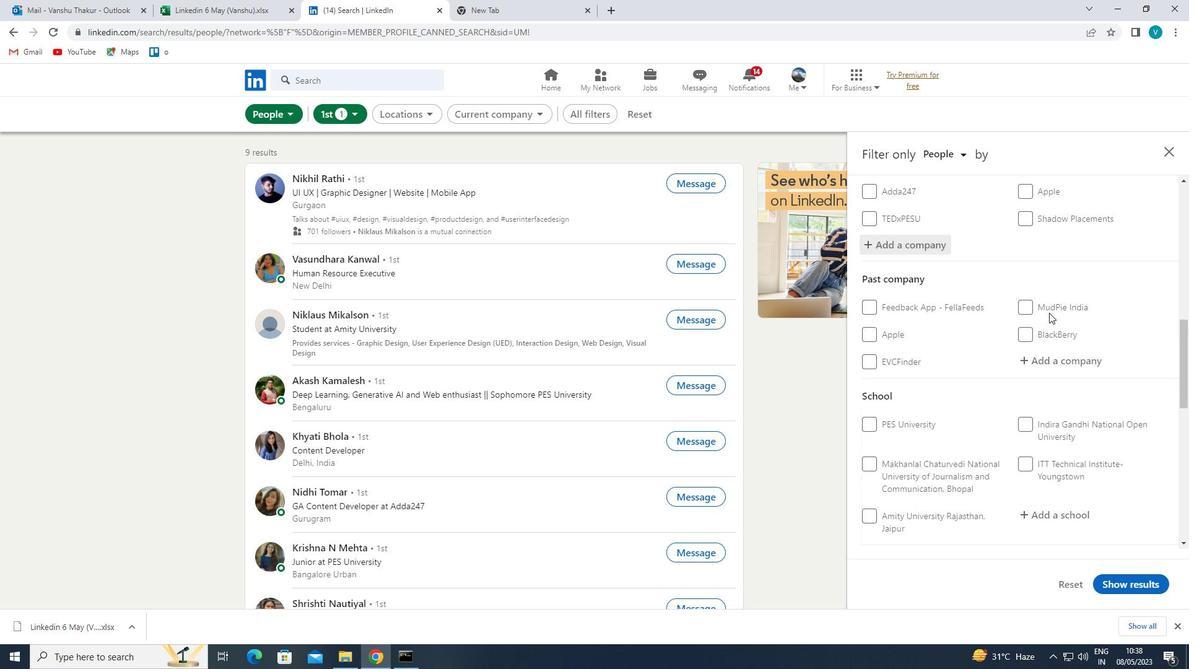 
Action: Mouse moved to (1066, 397)
Screenshot: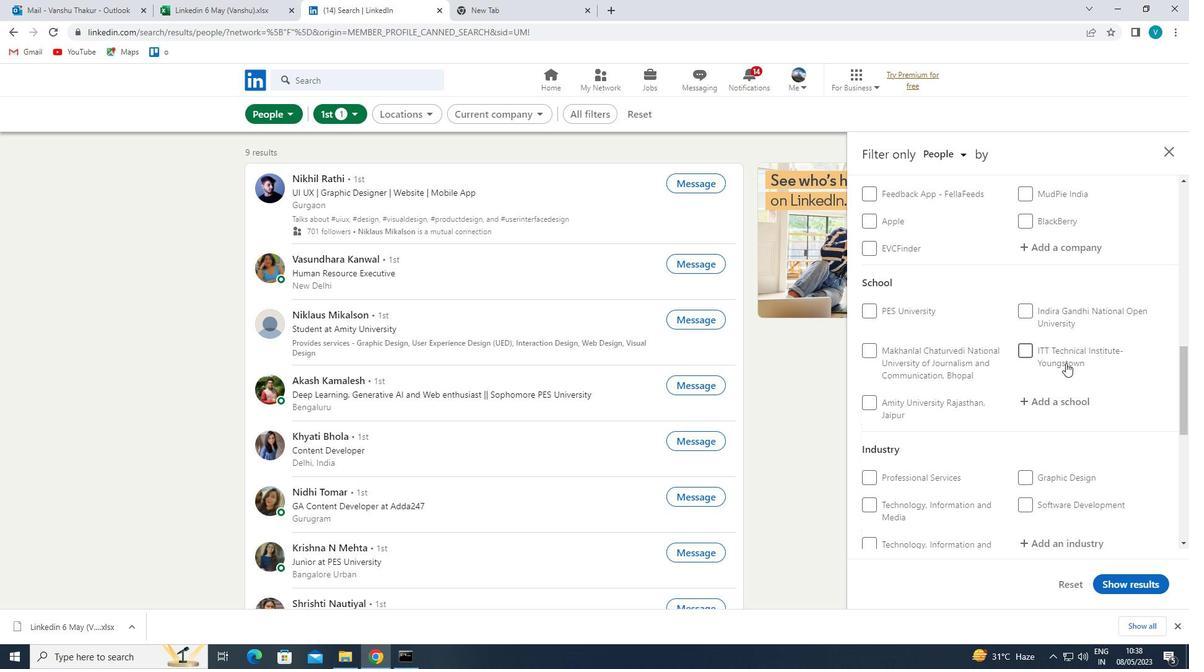 
Action: Mouse pressed left at (1066, 397)
Screenshot: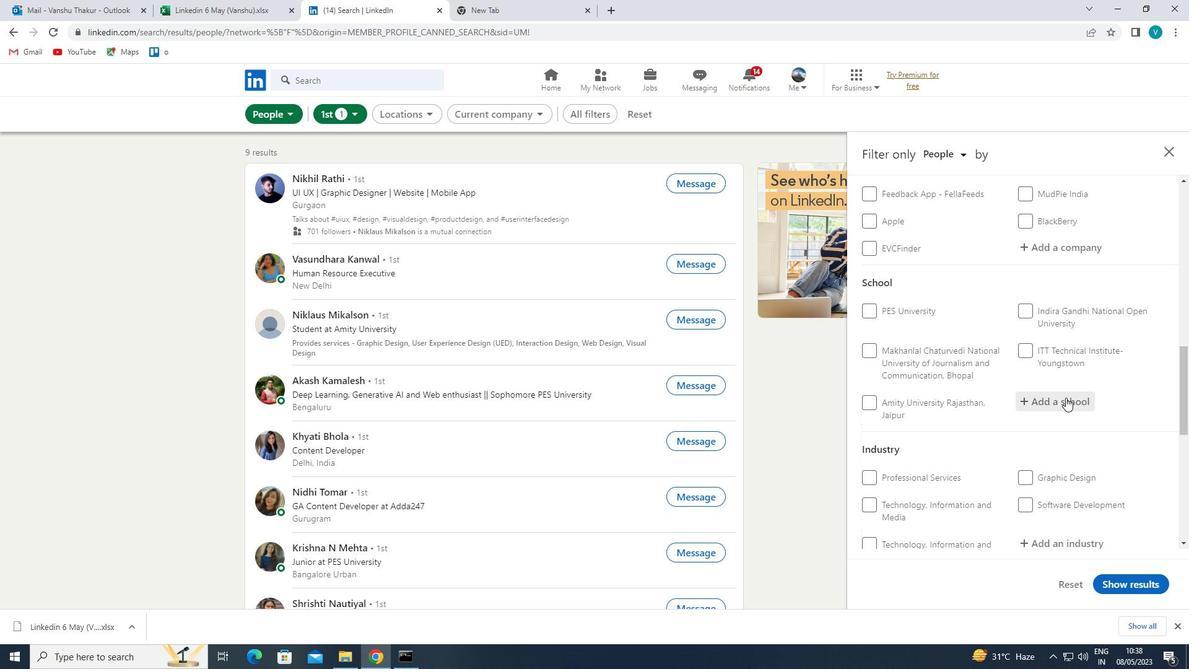 
Action: Key pressed <Key.shift>ETHIRAJ
Screenshot: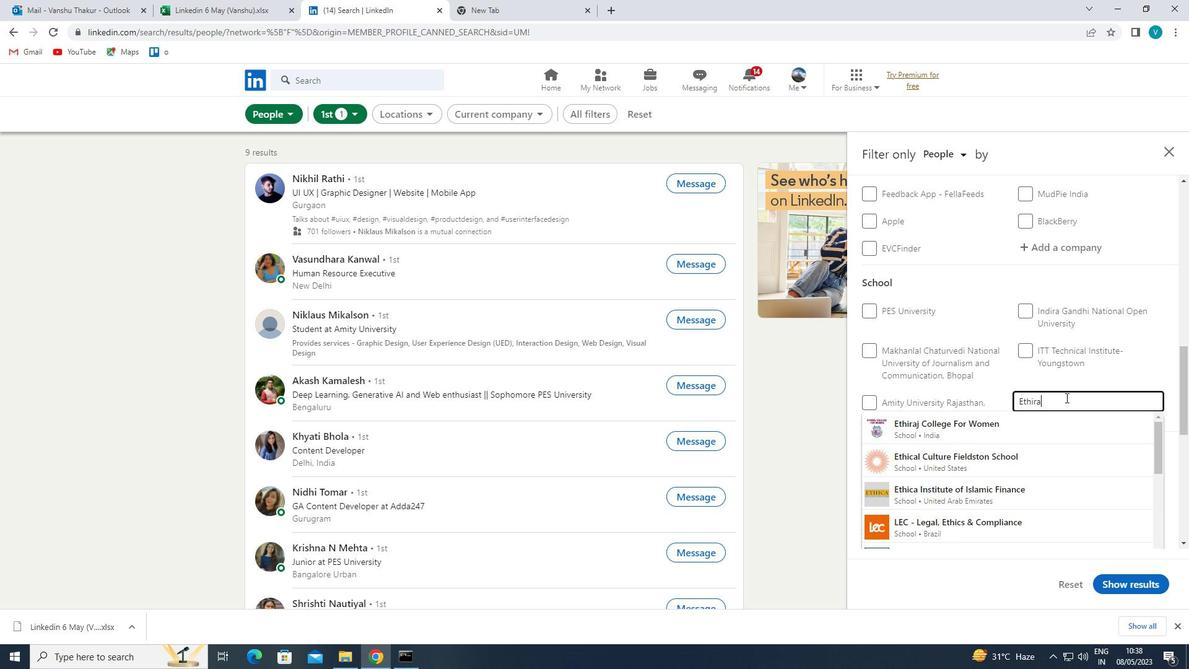 
Action: Mouse moved to (1029, 425)
Screenshot: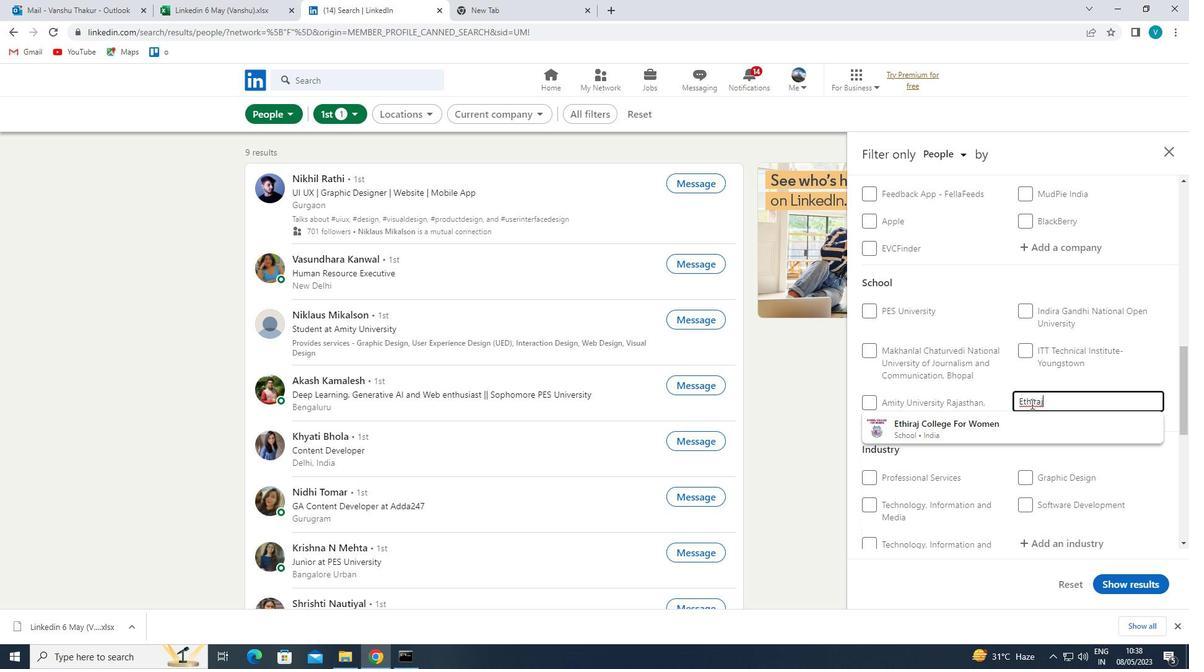 
Action: Mouse pressed left at (1029, 425)
Screenshot: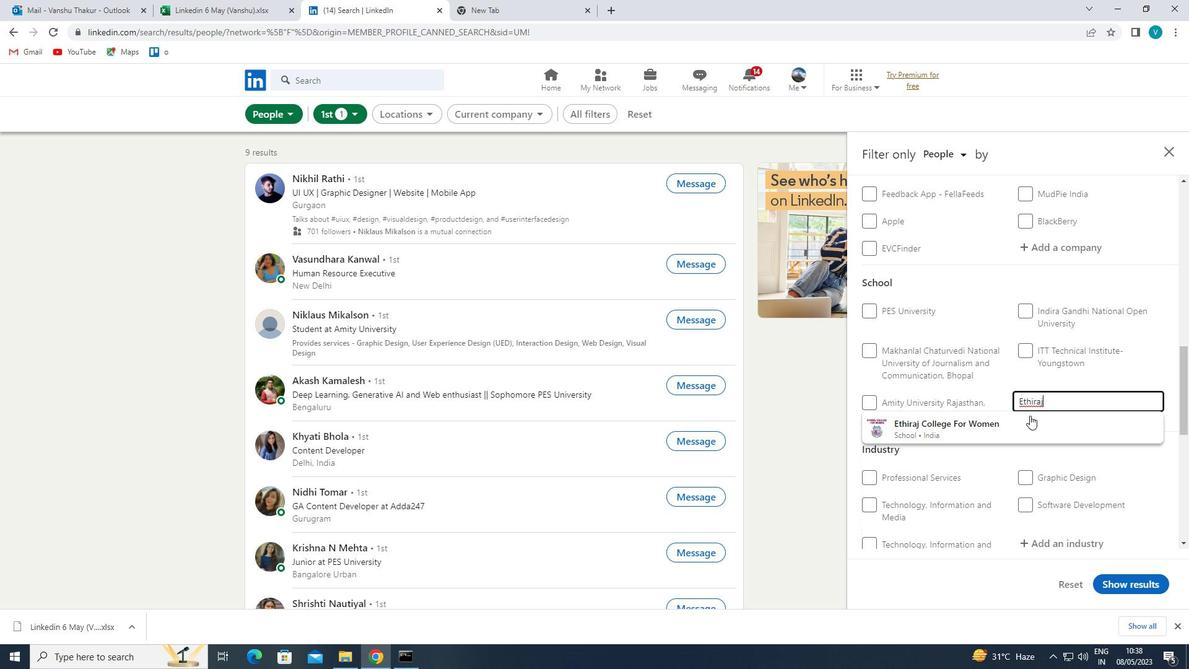 
Action: Mouse moved to (1030, 425)
Screenshot: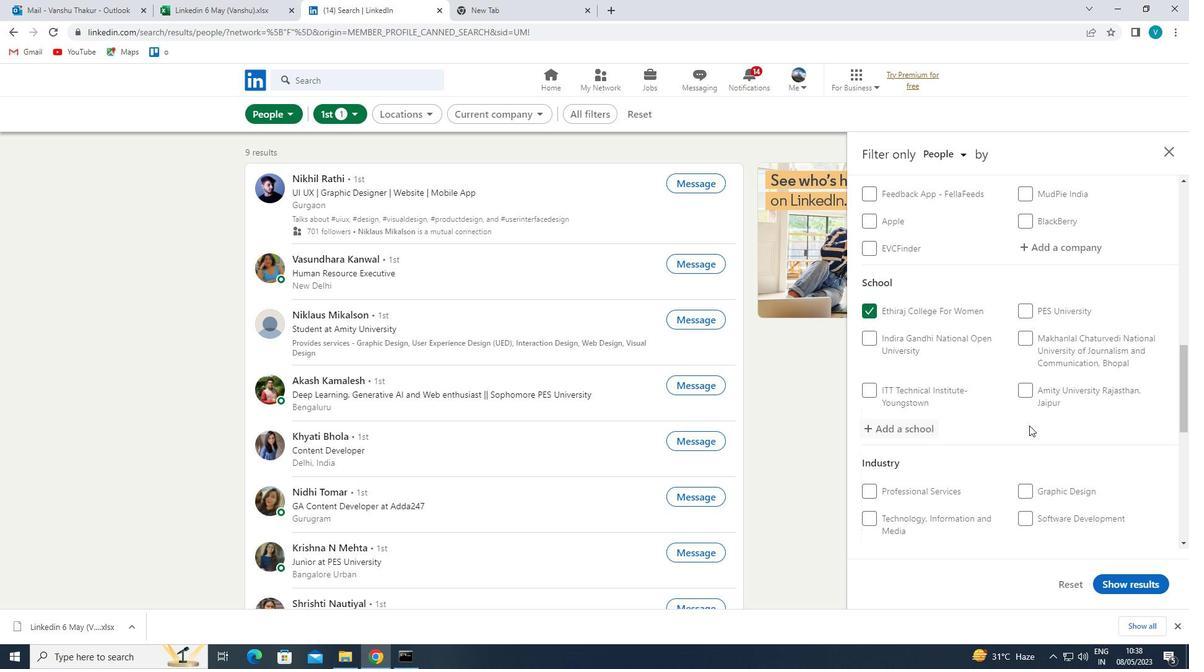 
Action: Mouse scrolled (1030, 424) with delta (0, 0)
Screenshot: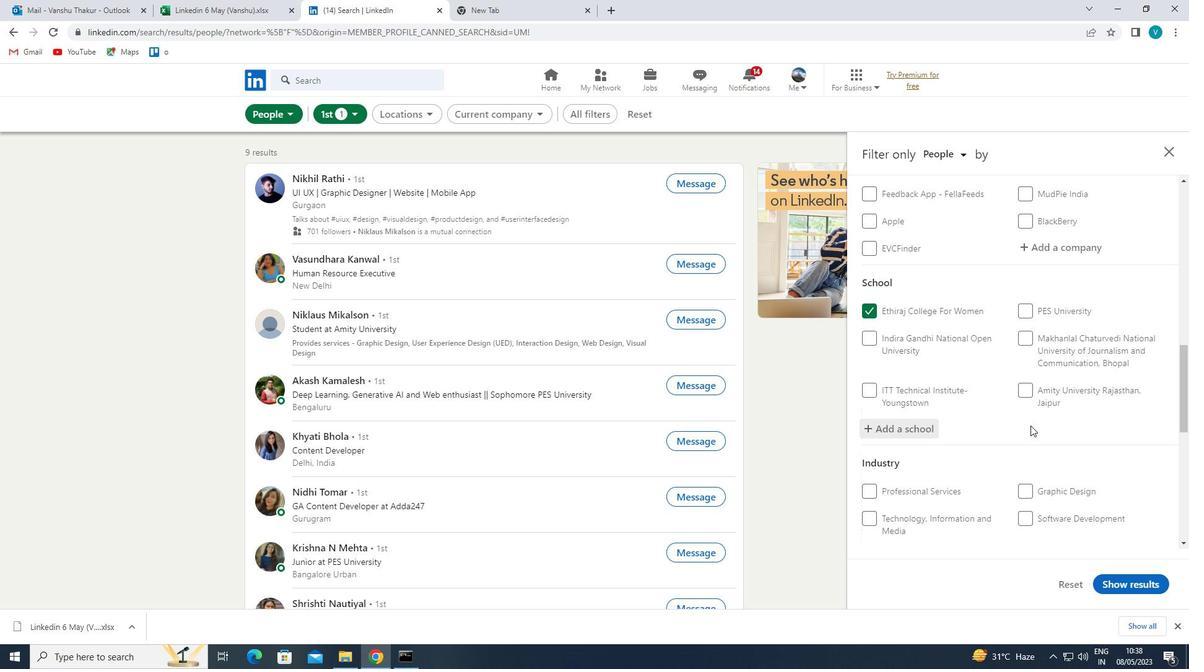 
Action: Mouse moved to (1034, 429)
Screenshot: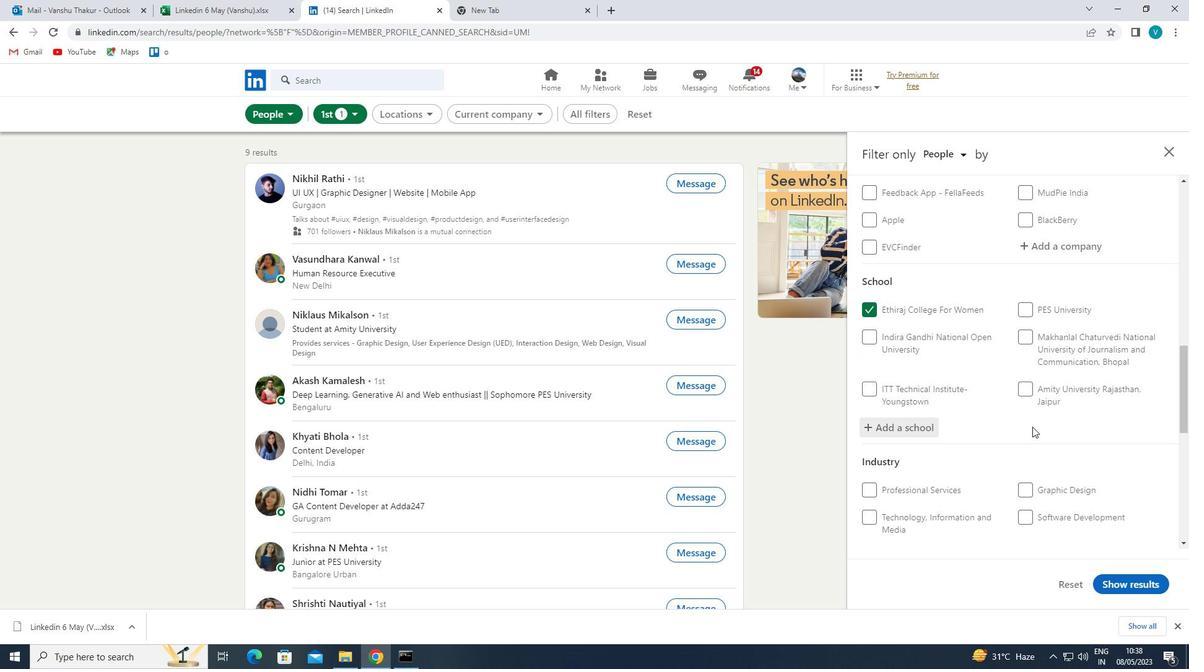 
Action: Mouse scrolled (1034, 428) with delta (0, 0)
Screenshot: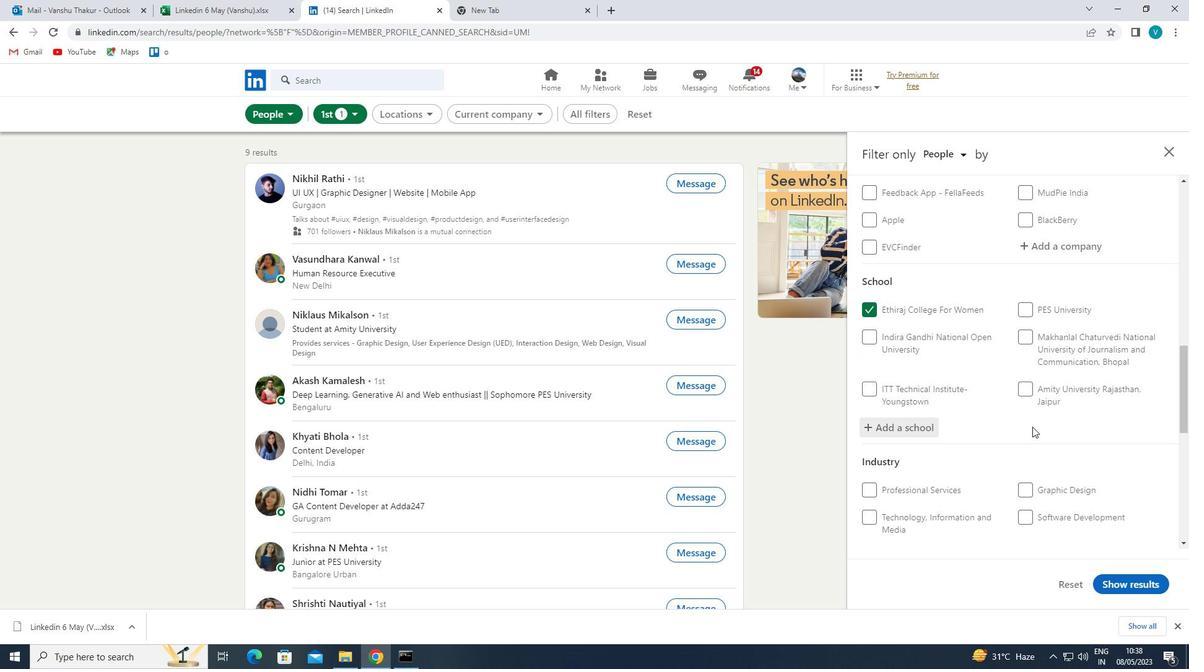 
Action: Mouse moved to (1040, 434)
Screenshot: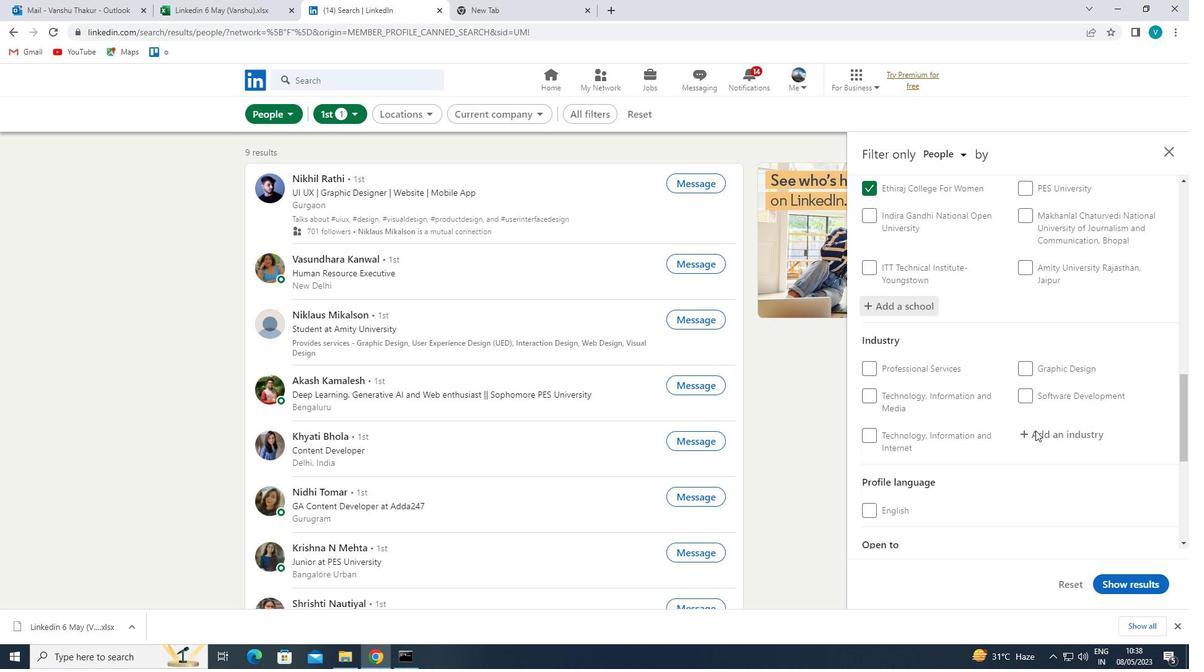 
Action: Mouse pressed left at (1040, 434)
Screenshot: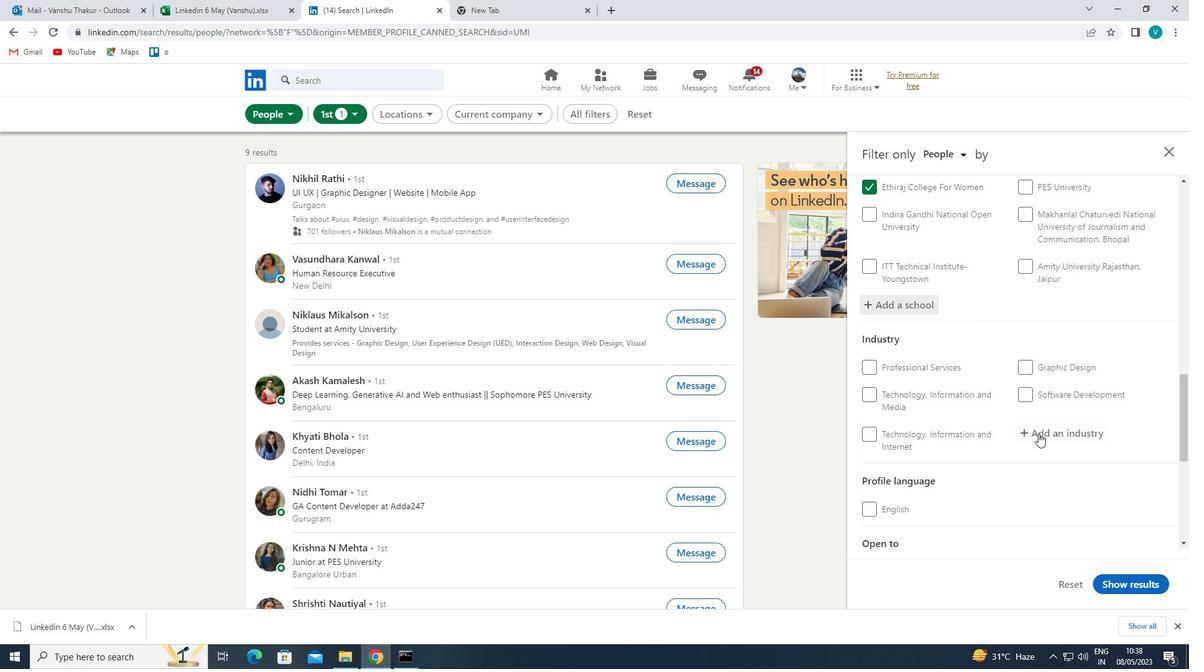 
Action: Mouse moved to (1040, 435)
Screenshot: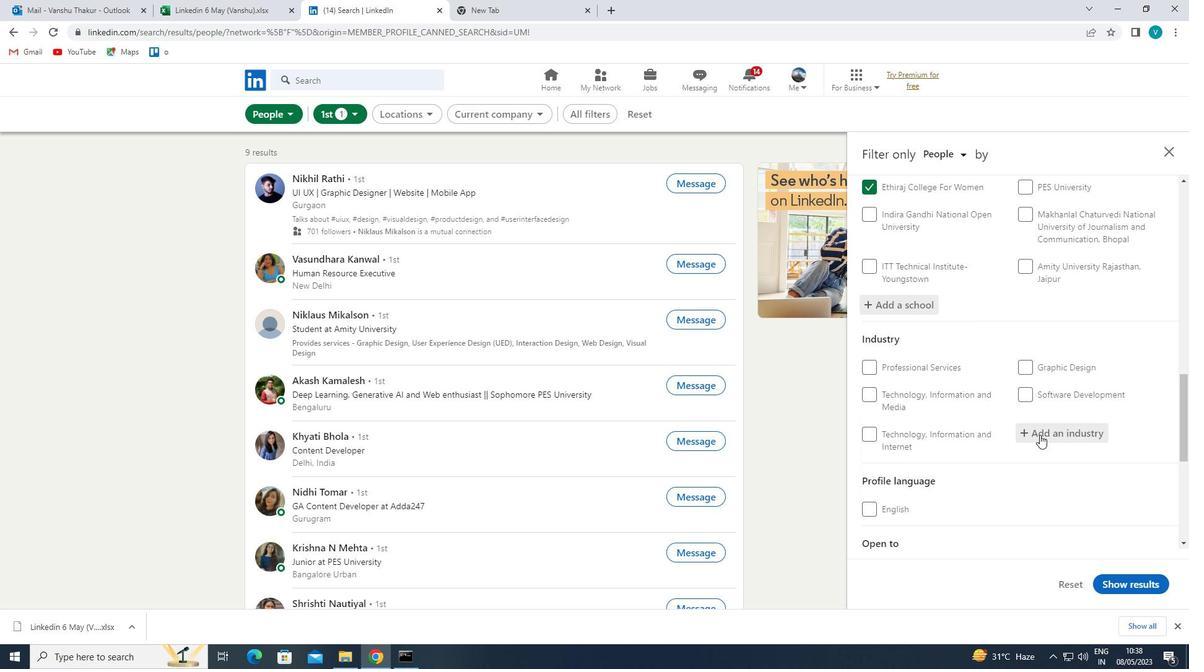 
Action: Key pressed <Key.shift>WHOLEA
Screenshot: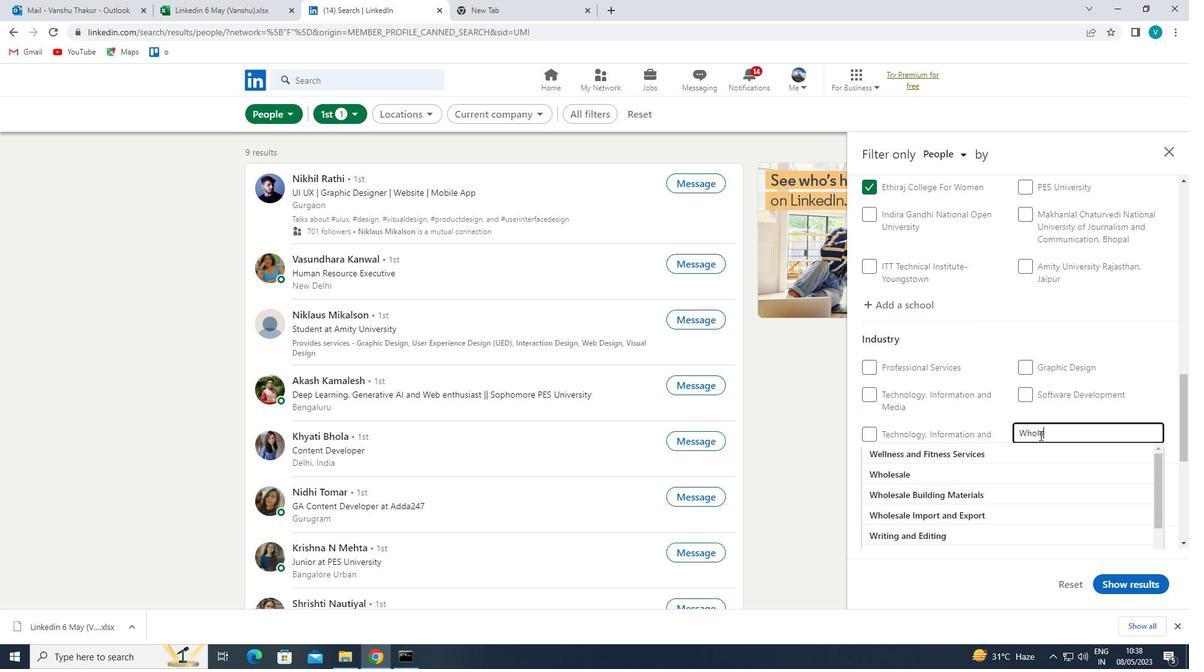 
Action: Mouse moved to (1019, 479)
Screenshot: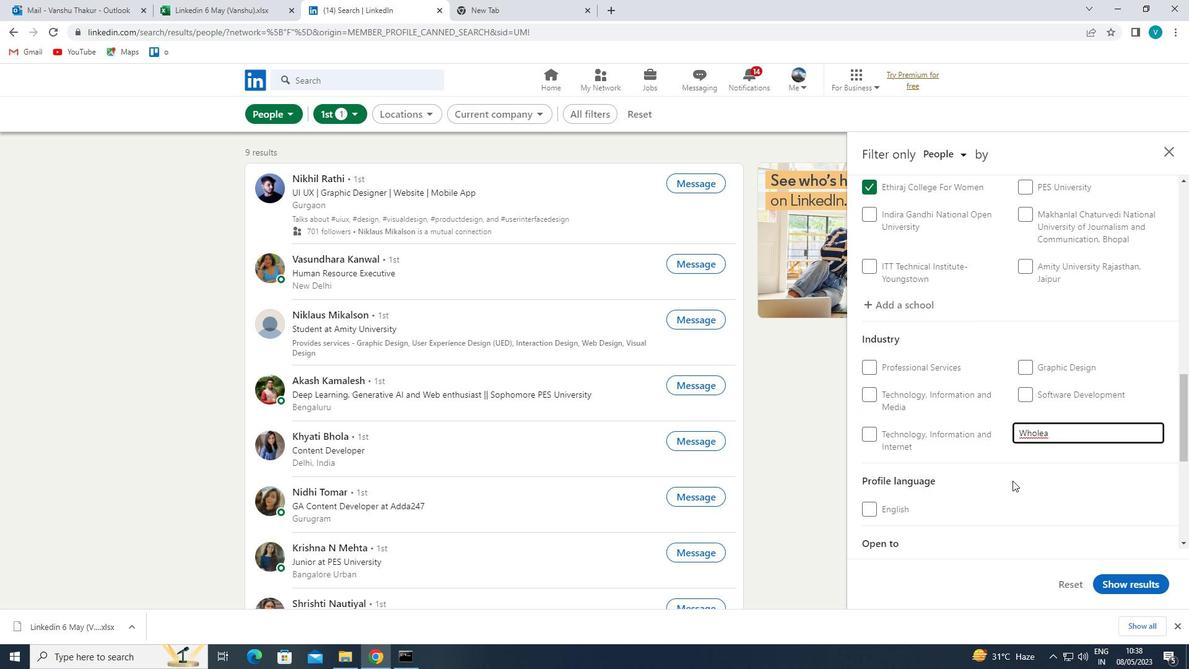 
Action: Key pressed <Key.backspace>SAKLE<Key.backspace><Key.backspace><Key.backspace>LE
Screenshot: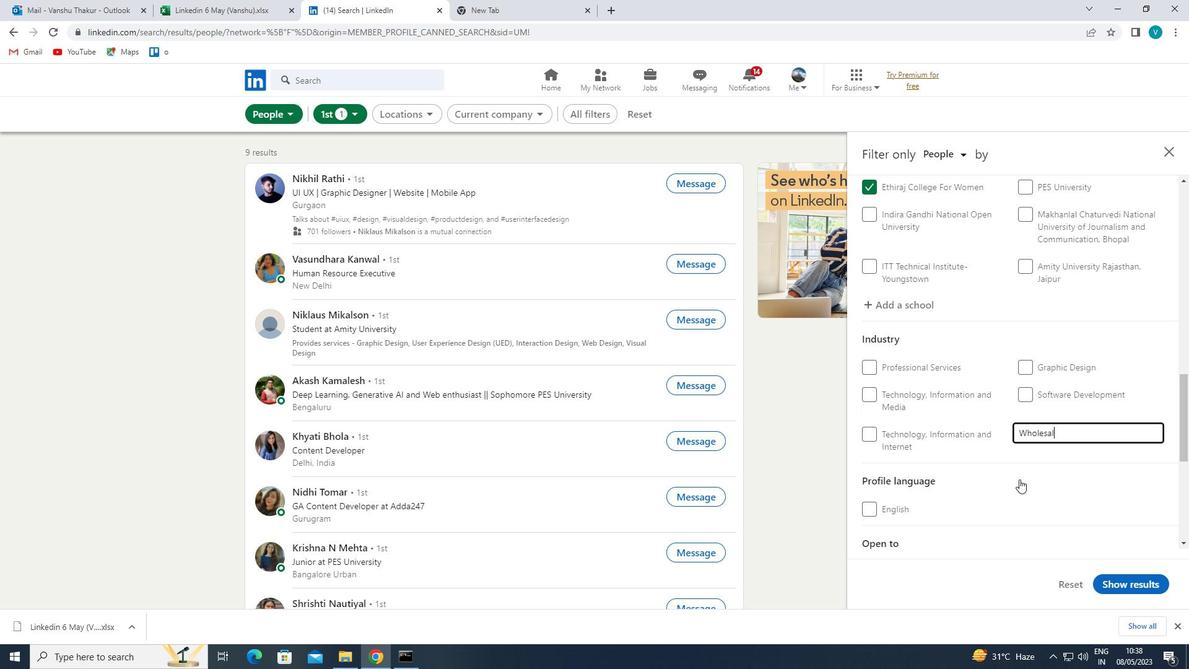
Action: Mouse moved to (1017, 467)
Screenshot: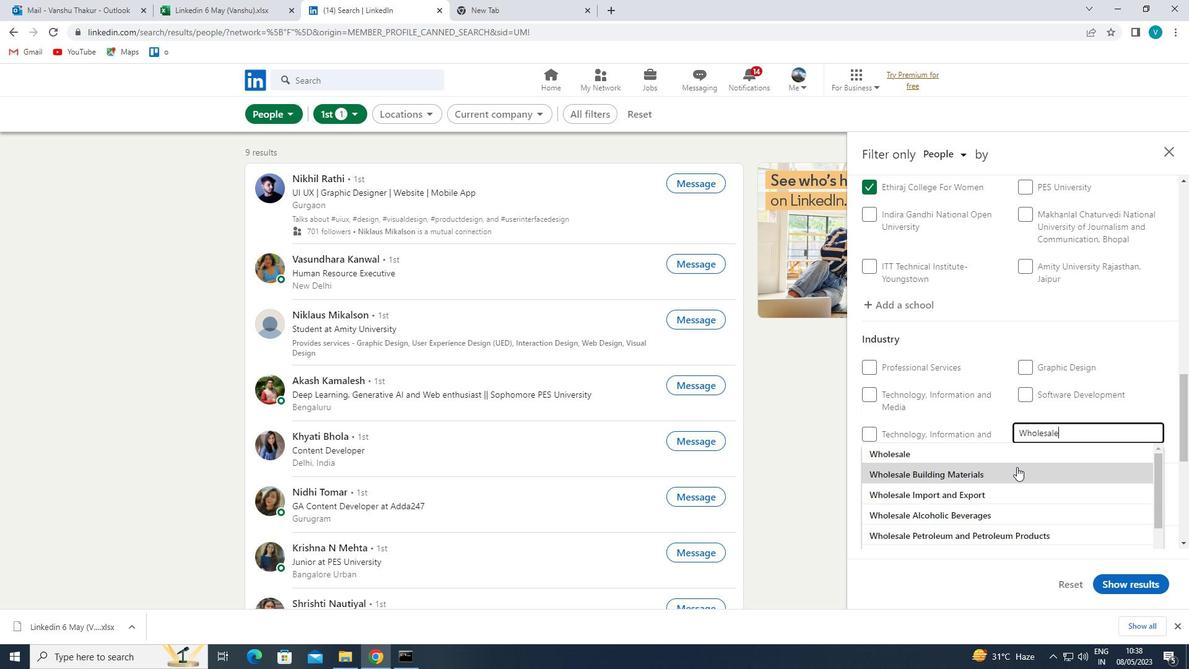 
Action: Key pressed <Key.space><Key.shift>REC
Screenshot: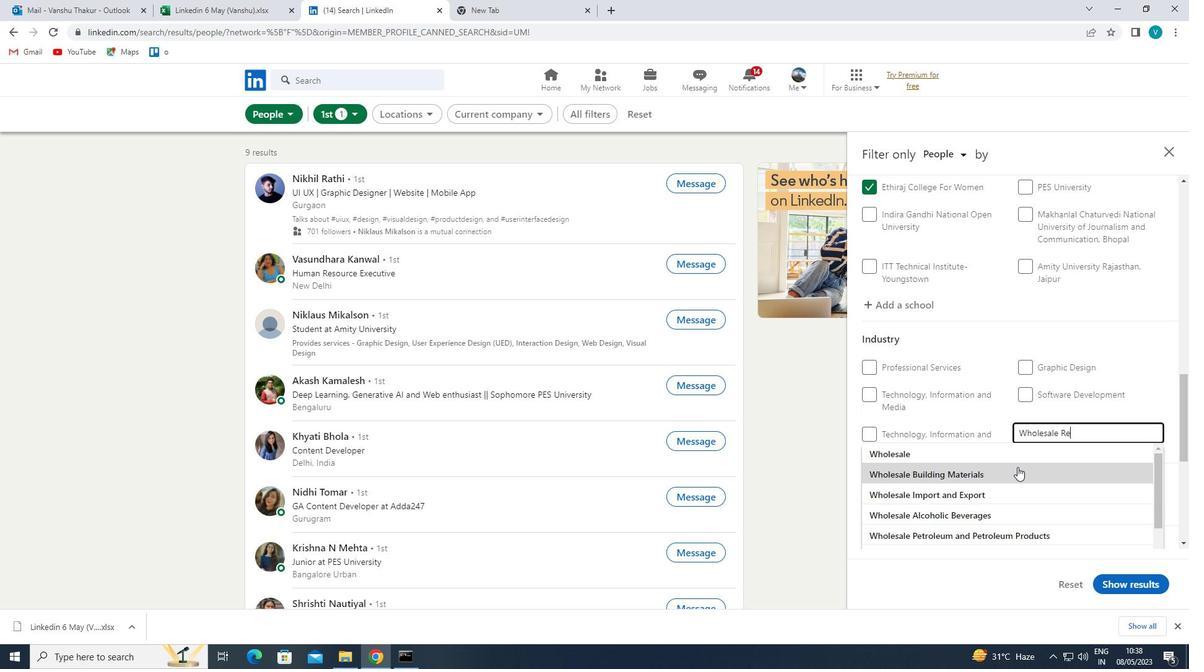 
Action: Mouse moved to (1033, 453)
Screenshot: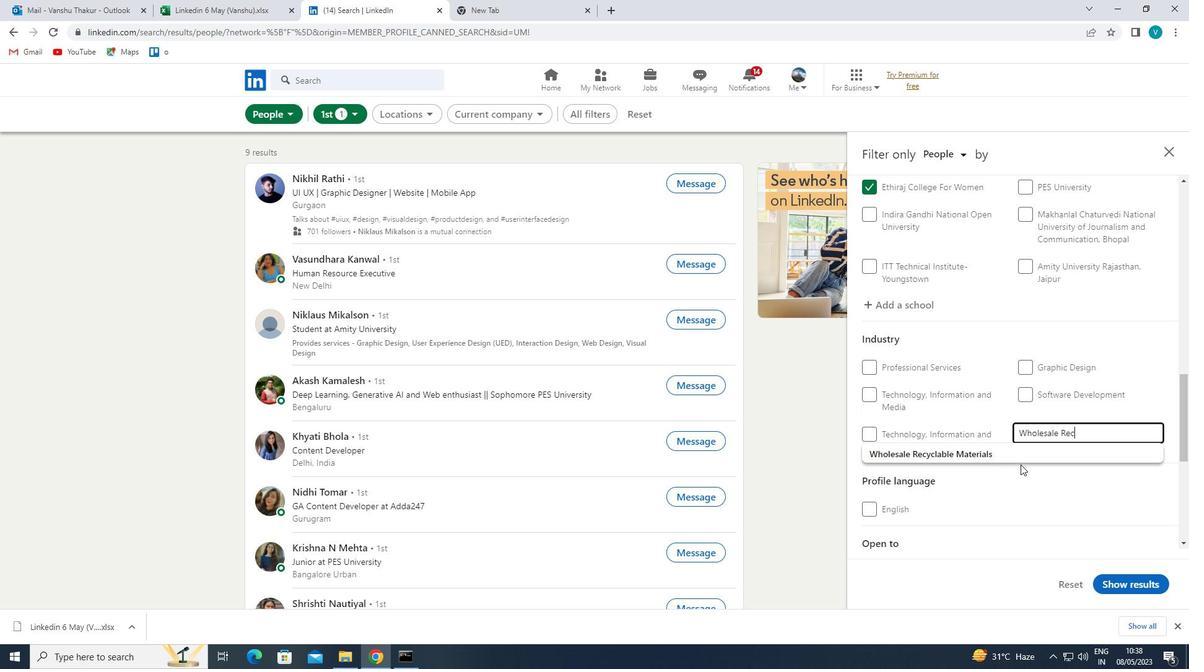 
Action: Mouse pressed left at (1033, 453)
Screenshot: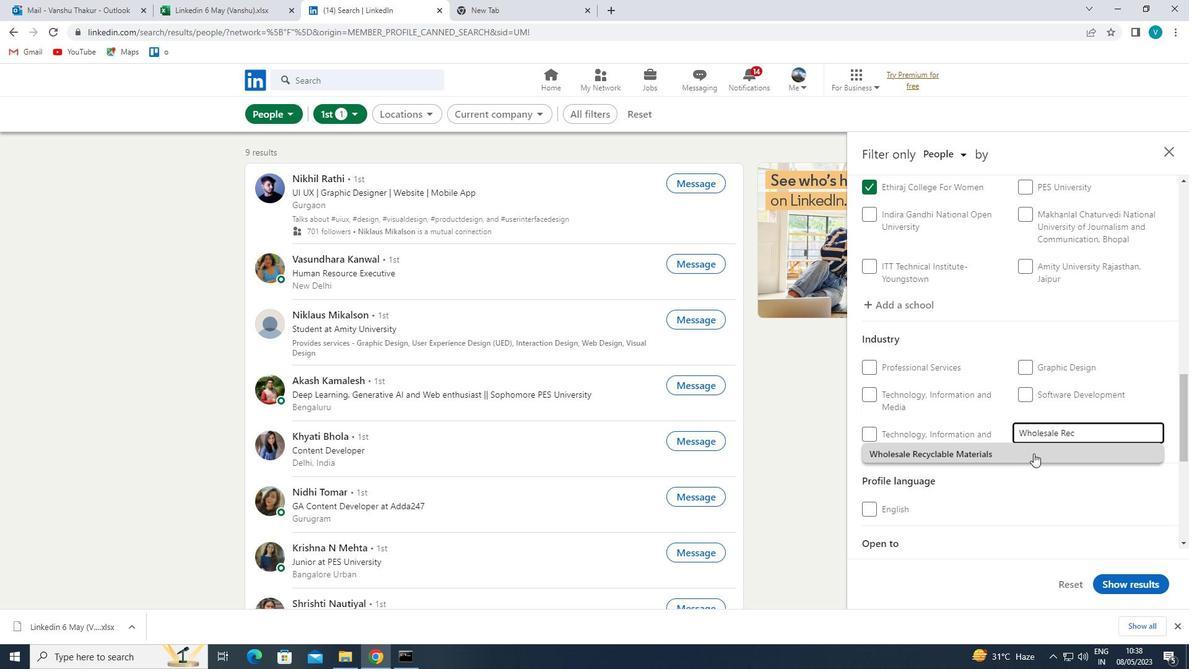 
Action: Mouse scrolled (1033, 452) with delta (0, 0)
Screenshot: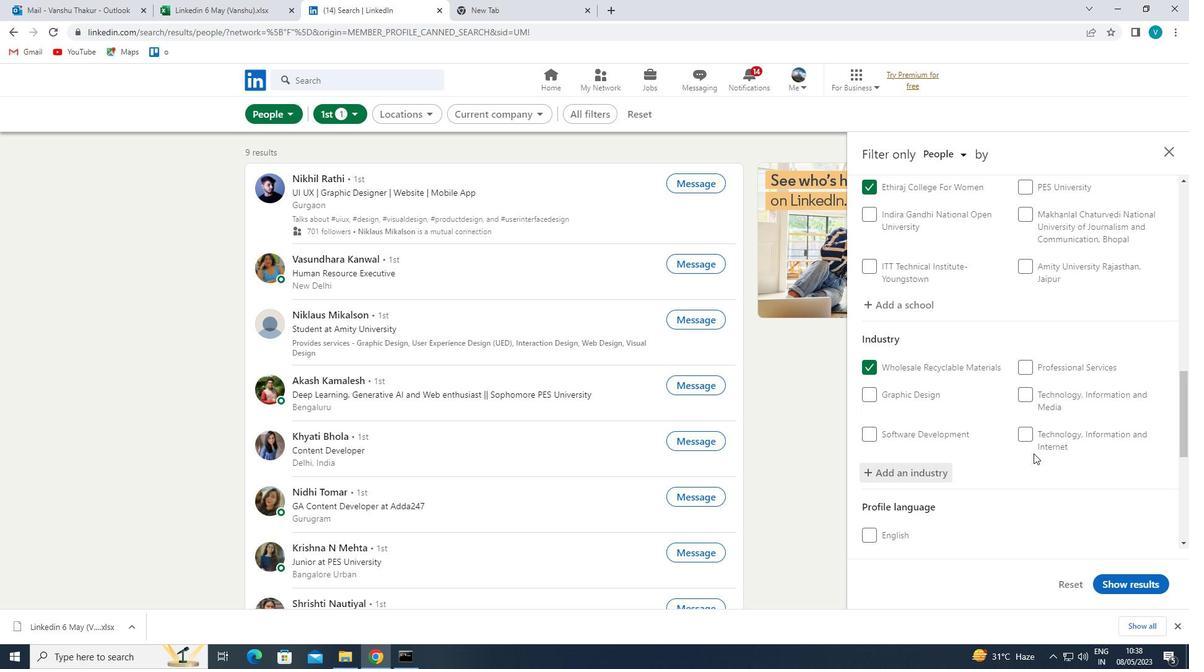
Action: Mouse scrolled (1033, 452) with delta (0, 0)
Screenshot: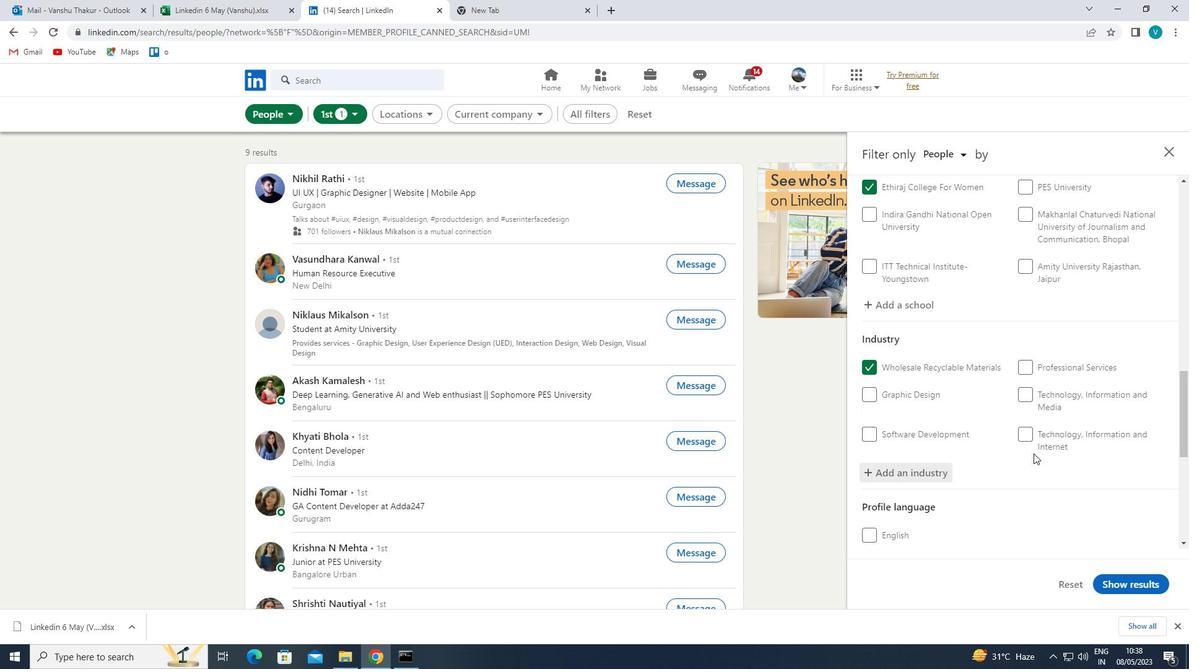 
Action: Mouse scrolled (1033, 452) with delta (0, 0)
Screenshot: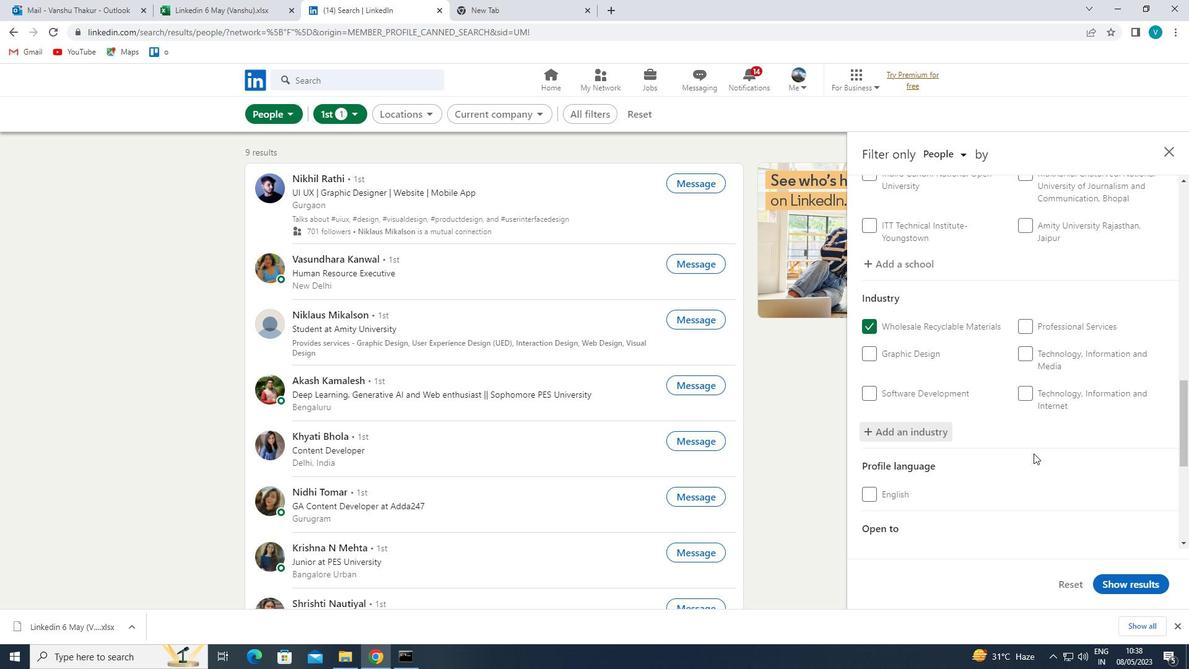 
Action: Mouse scrolled (1033, 452) with delta (0, 0)
Screenshot: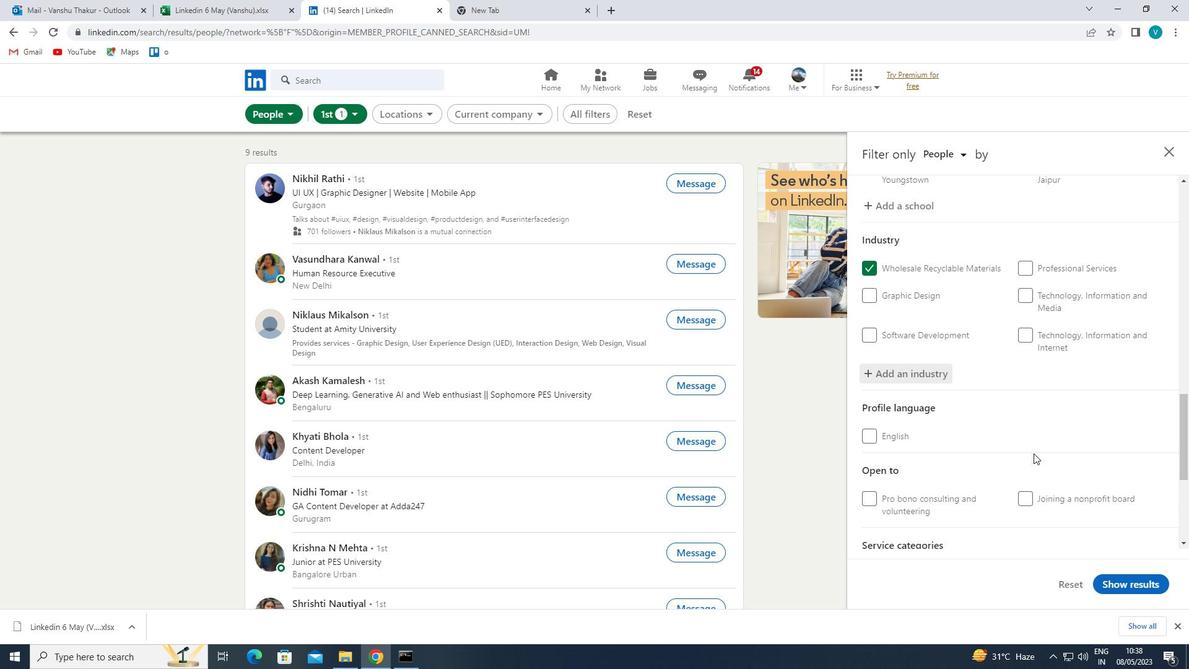
Action: Mouse moved to (1054, 478)
Screenshot: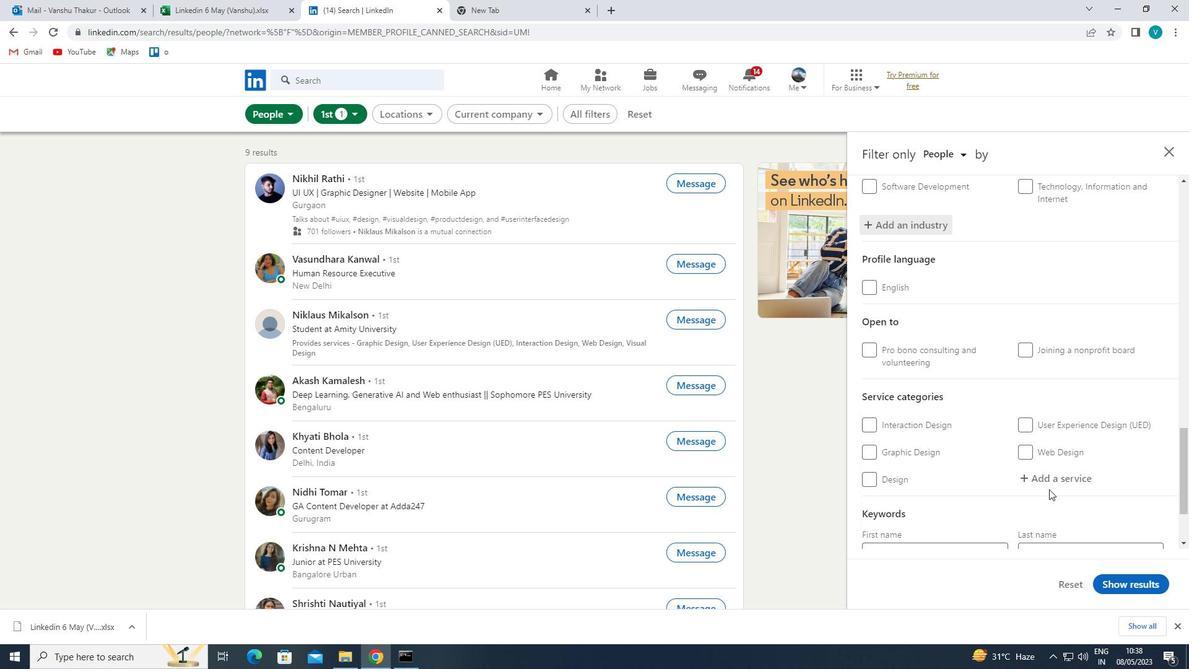 
Action: Mouse pressed left at (1054, 478)
Screenshot: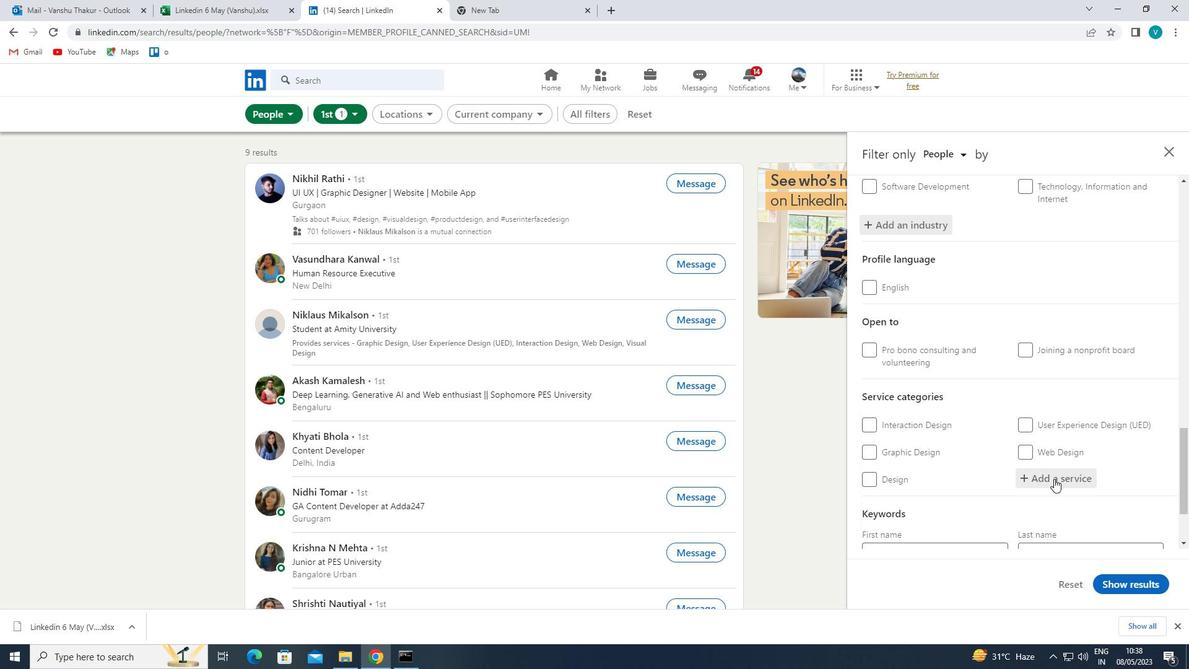 
Action: Key pressed <Key.shift>COACHING
Screenshot: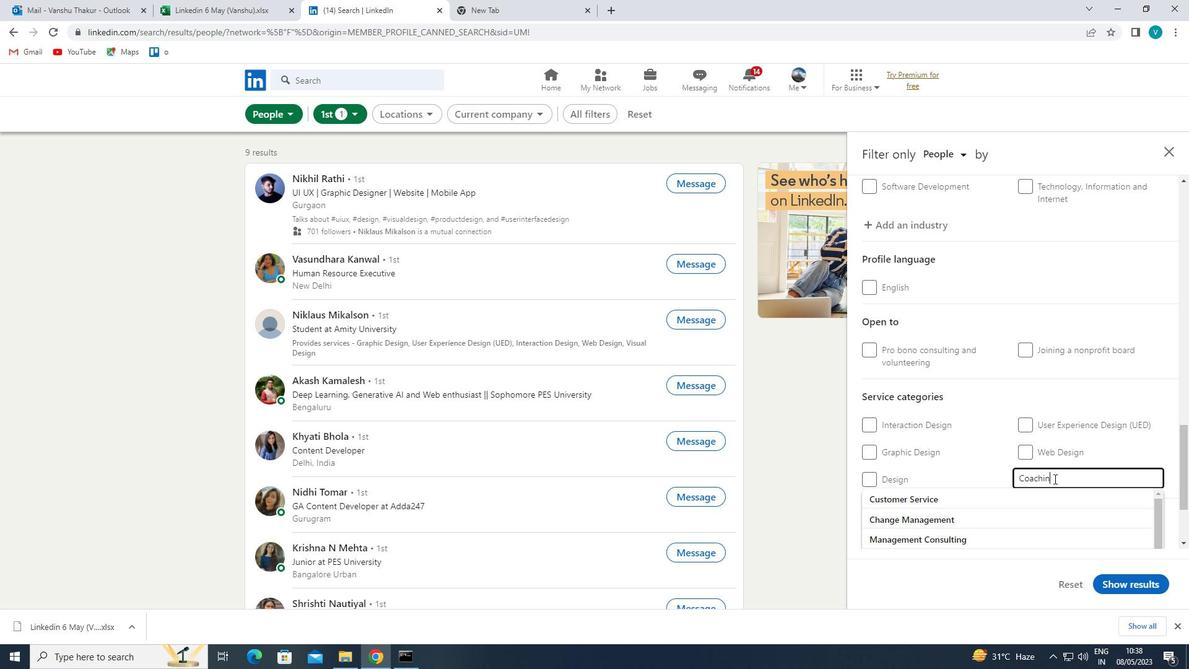 
Action: Mouse moved to (1040, 486)
Screenshot: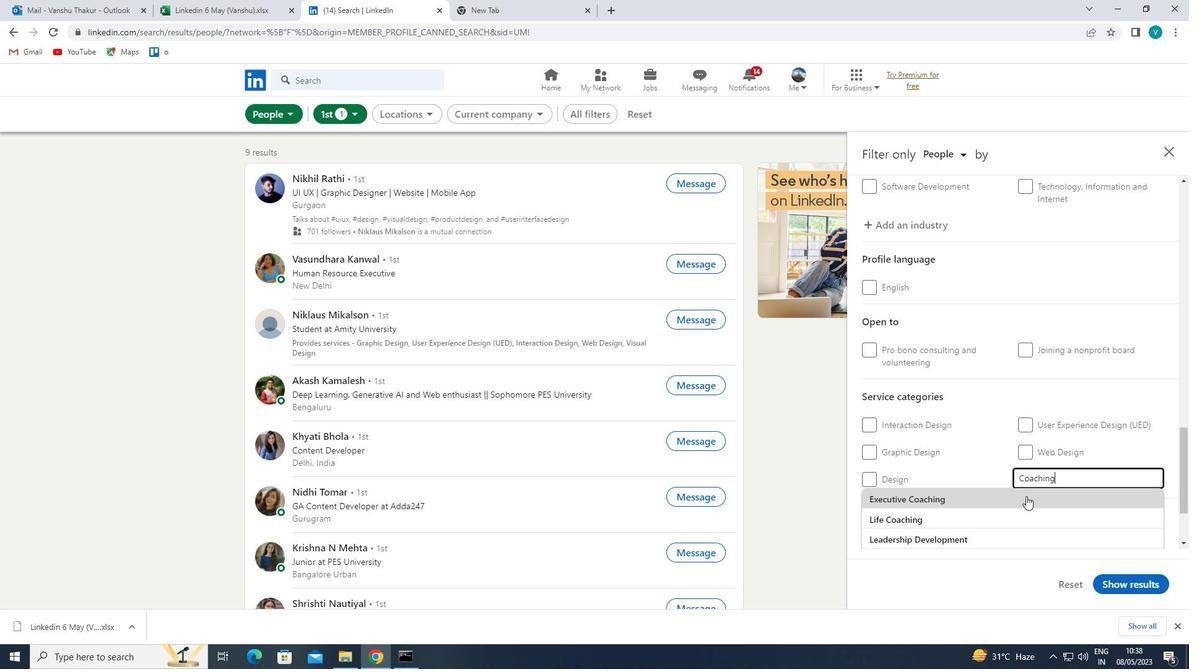 
Action: Key pressed <Key.space><Key.shift>&<Key.space><Key.shift>MENTORING
Screenshot: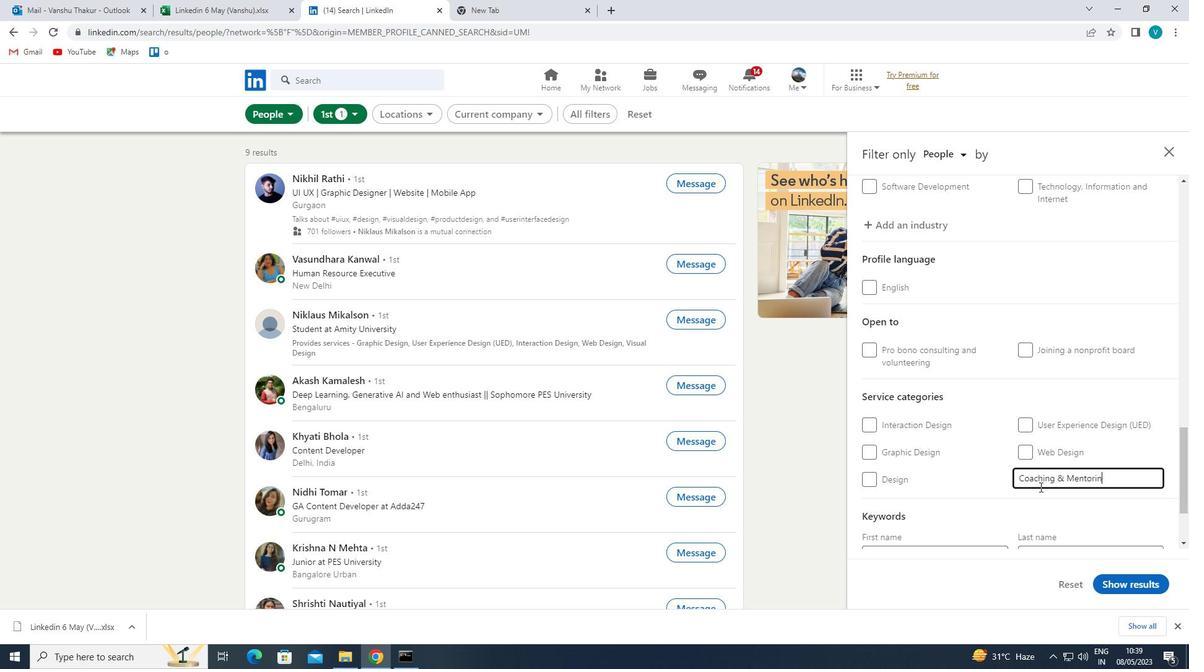 
Action: Mouse moved to (1009, 494)
Screenshot: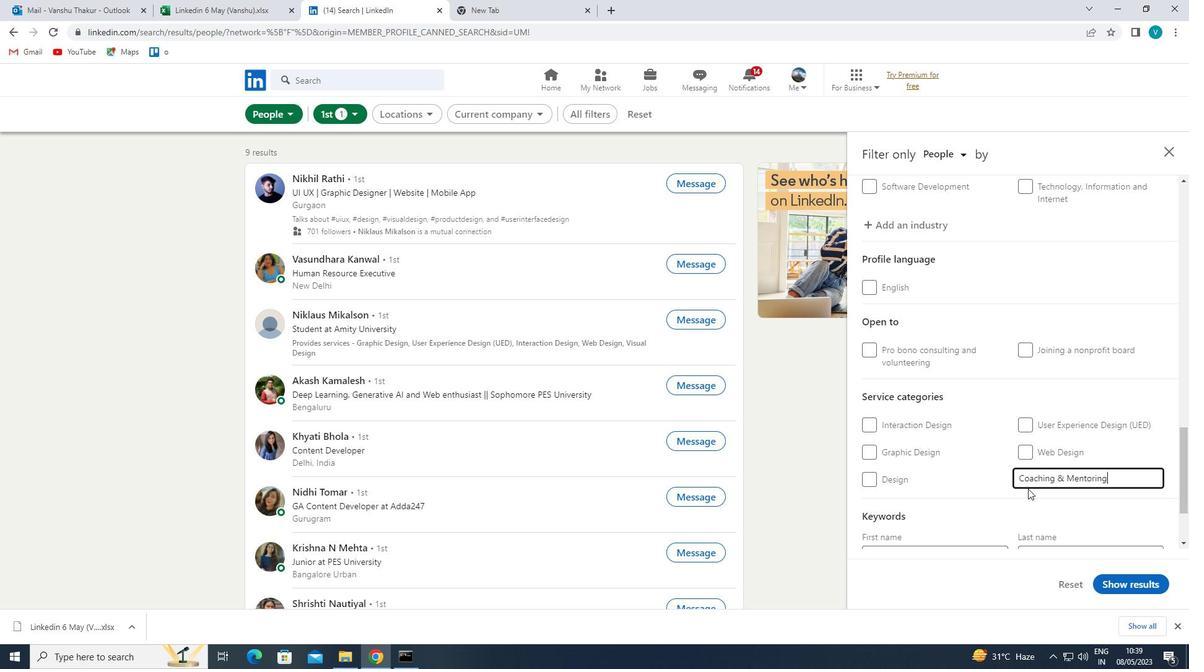 
Action: Mouse pressed left at (1009, 494)
Screenshot: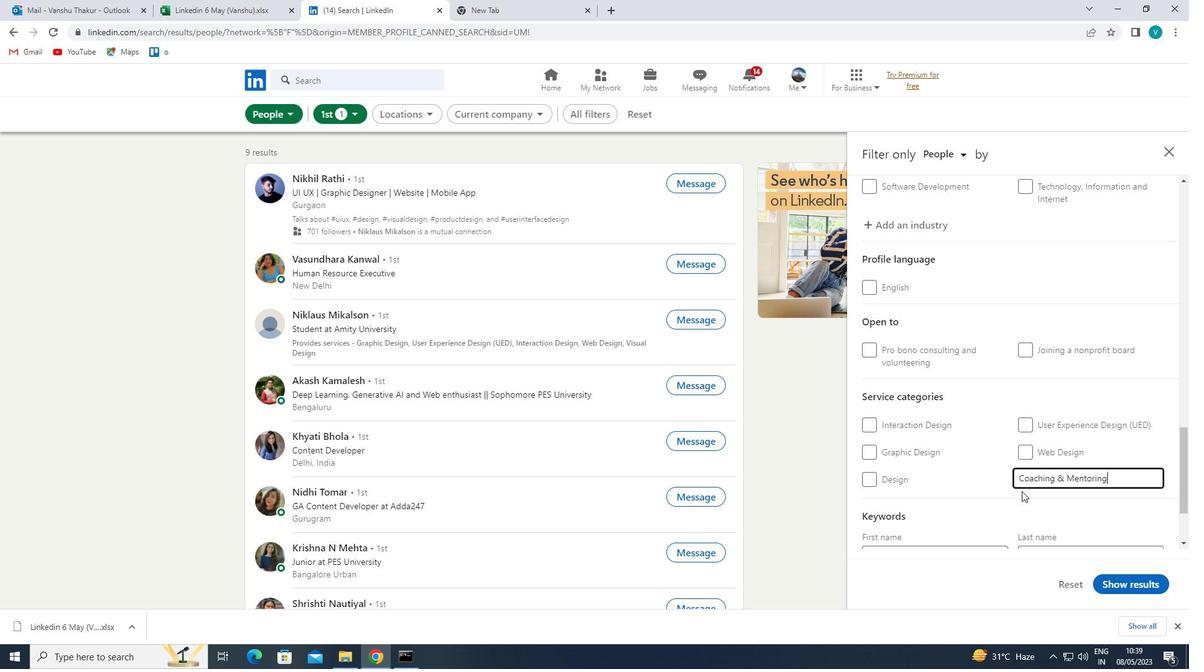 
Action: Mouse scrolled (1009, 493) with delta (0, 0)
Screenshot: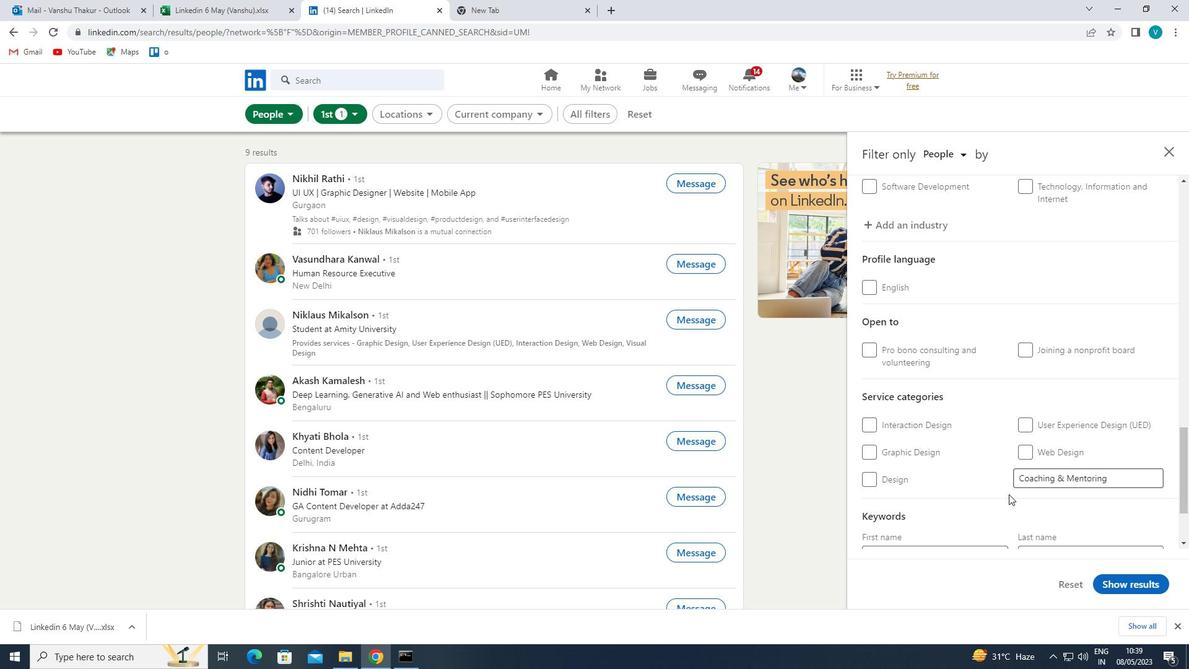 
Action: Mouse scrolled (1009, 493) with delta (0, 0)
Screenshot: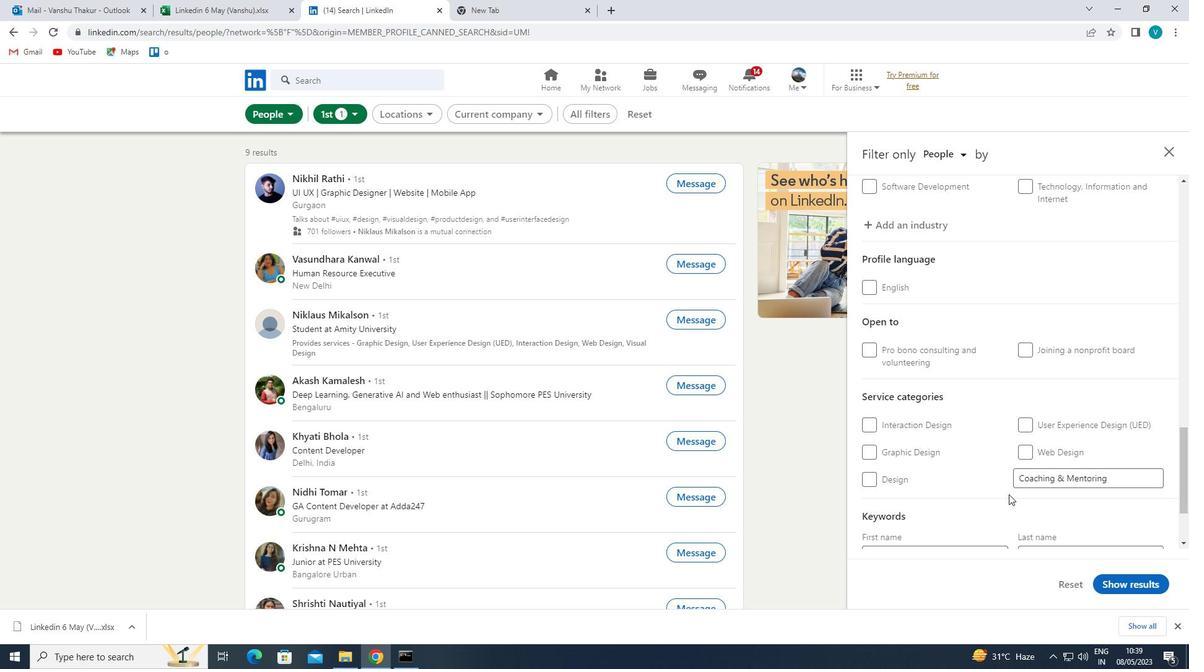 
Action: Mouse moved to (1009, 495)
Screenshot: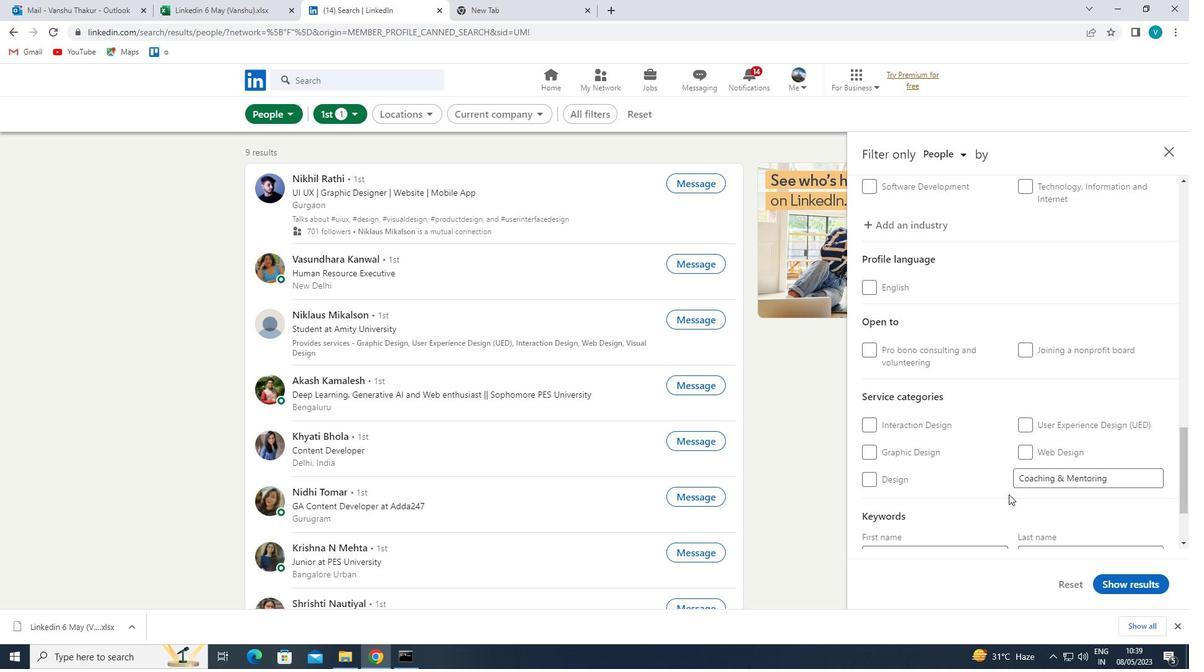 
Action: Mouse scrolled (1009, 494) with delta (0, 0)
Screenshot: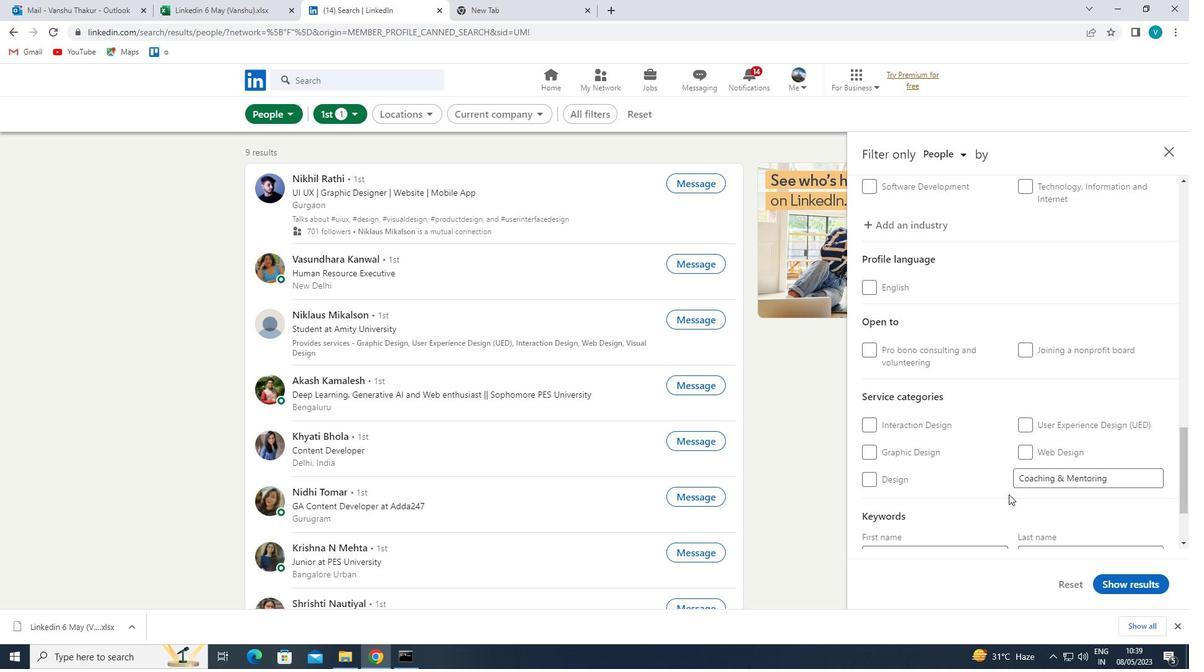
Action: Mouse moved to (950, 493)
Screenshot: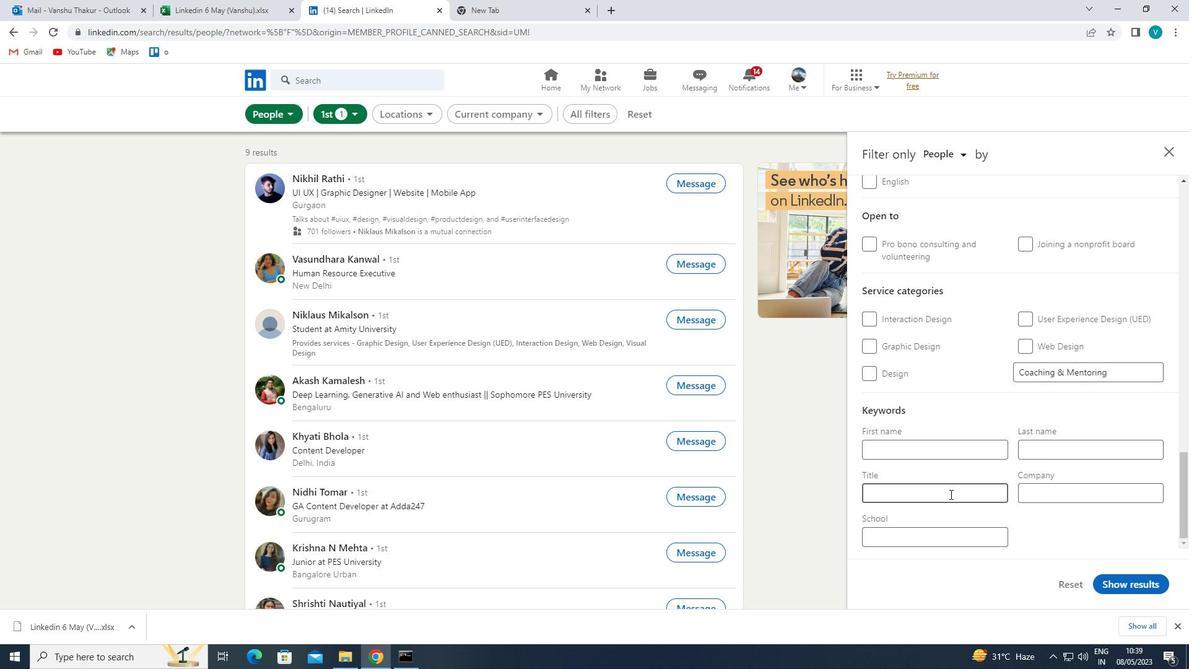 
Action: Mouse pressed left at (950, 493)
Screenshot: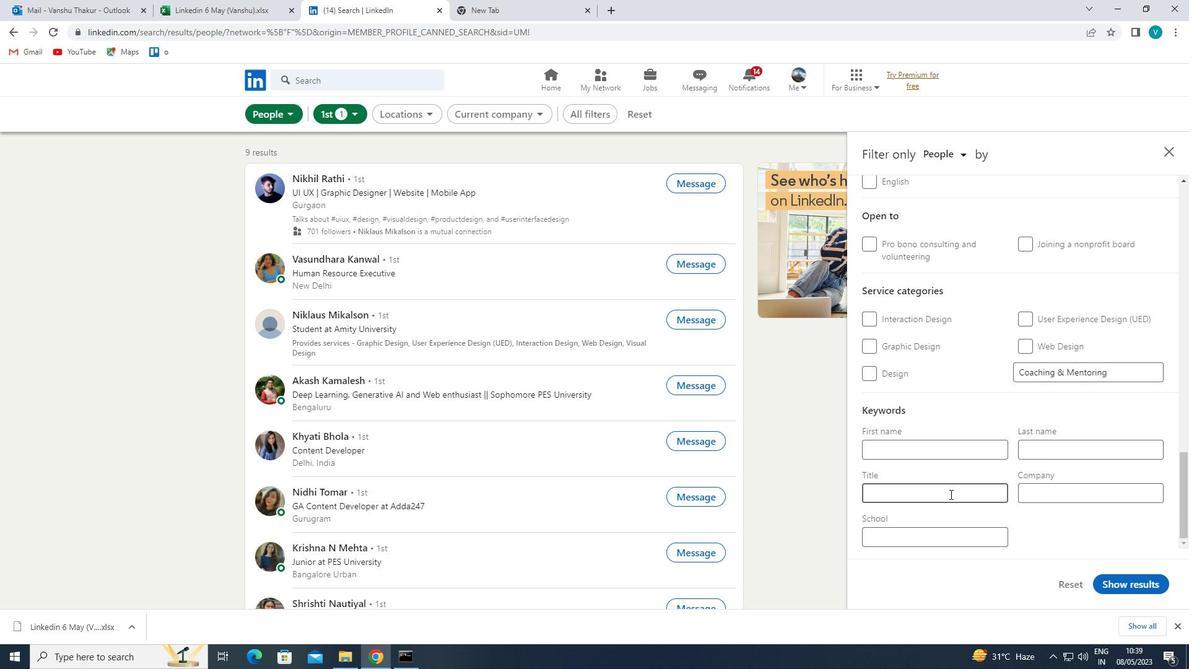 
Action: Mouse moved to (950, 492)
Screenshot: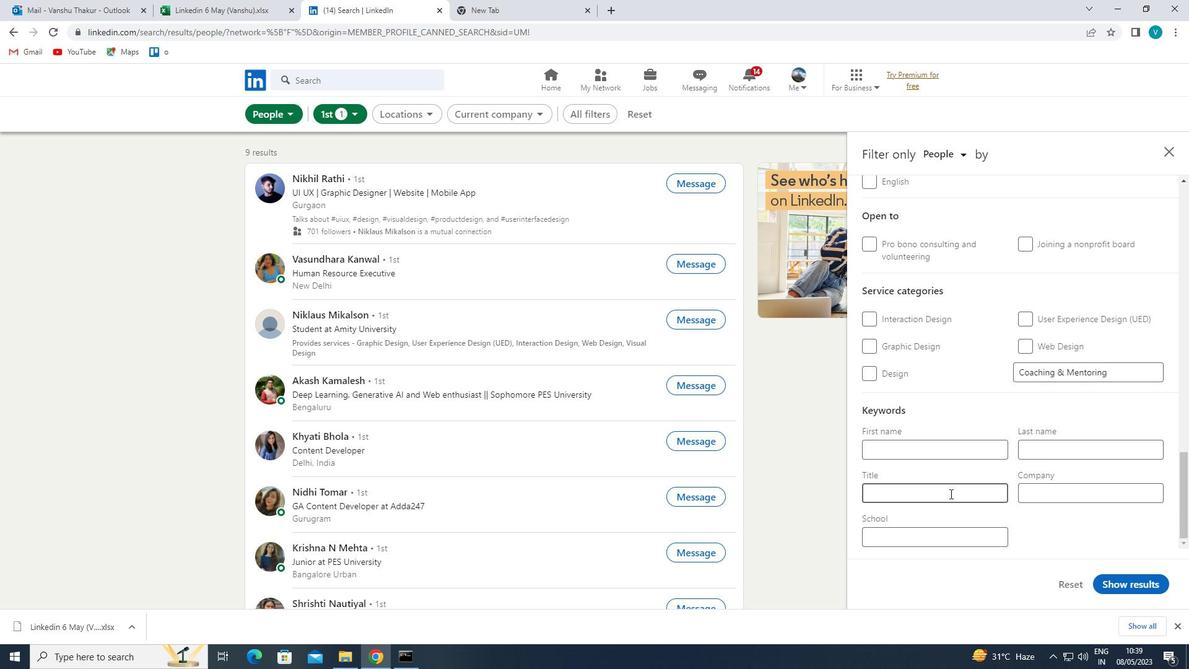 
Action: Key pressed <Key.shift>HVAC<Key.space><Key.shift>TECHNO<Key.backspace>ICIAN<Key.space>
Screenshot: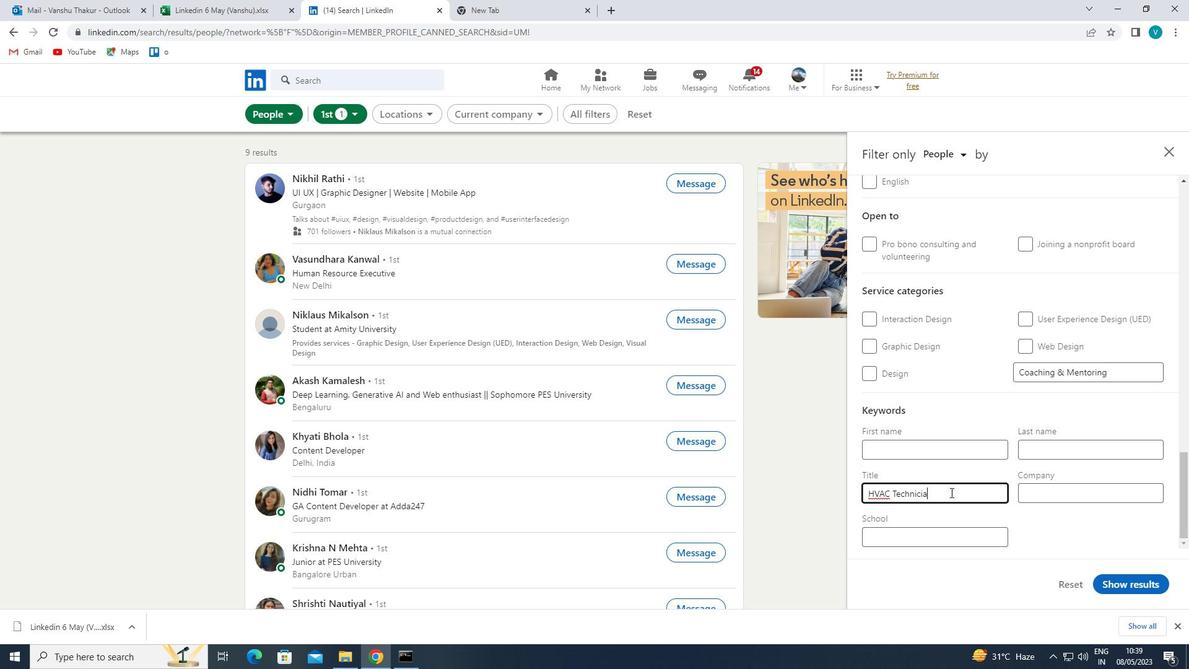 
Action: Mouse moved to (1110, 584)
Screenshot: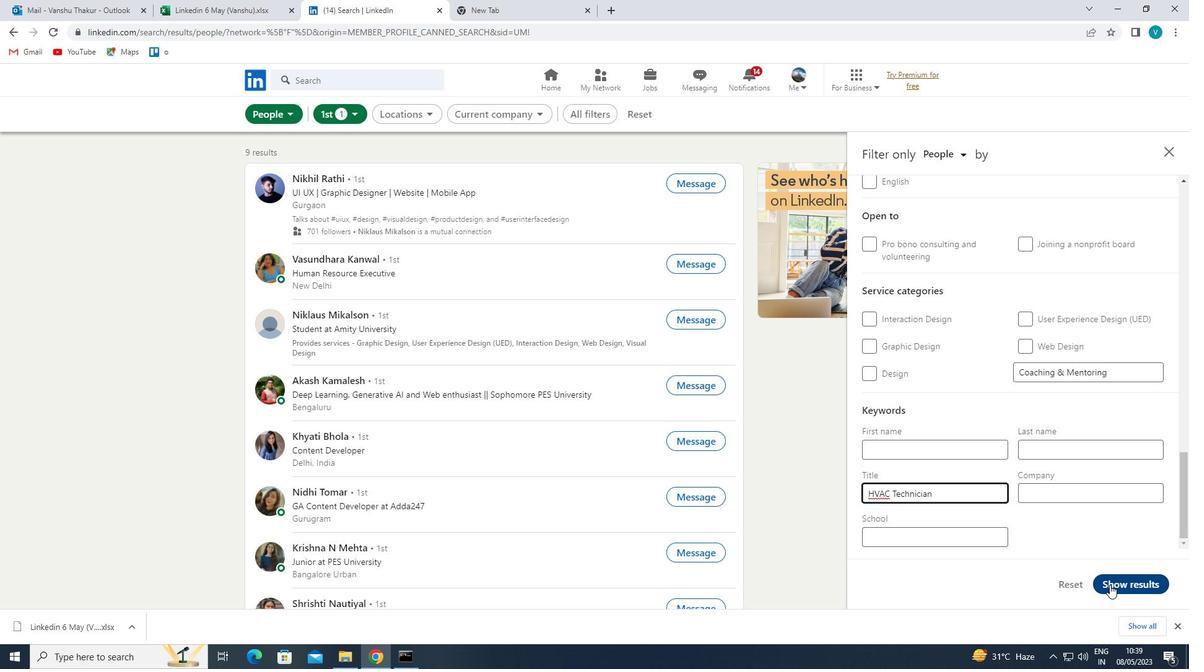 
Action: Mouse pressed left at (1110, 584)
Screenshot: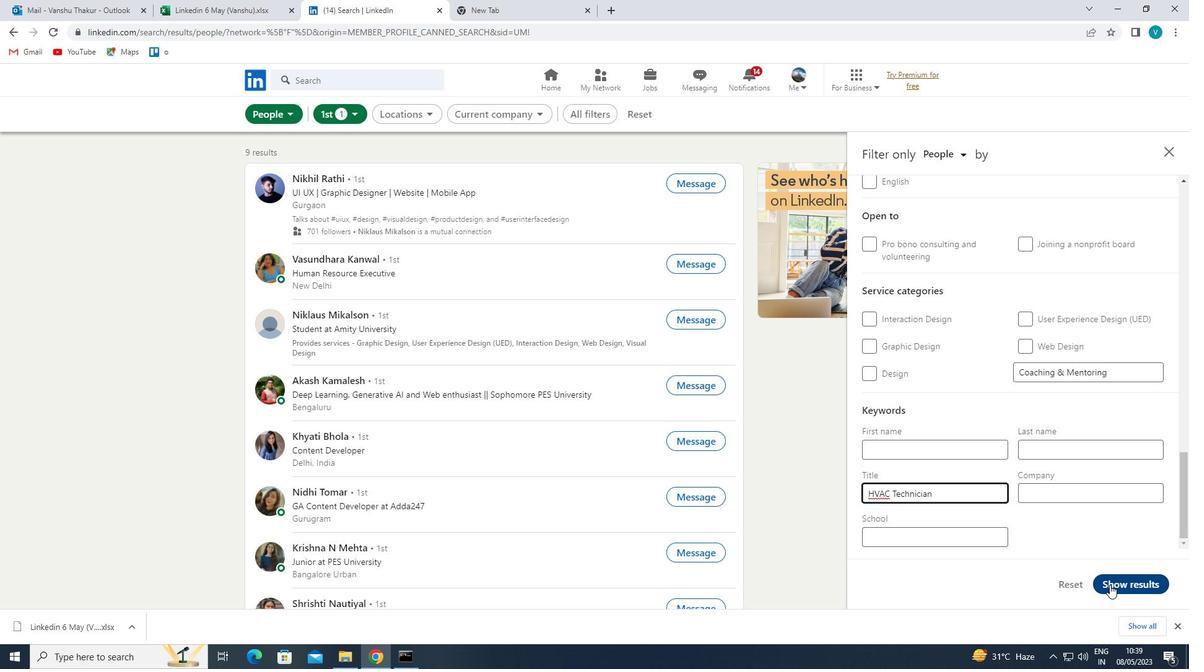 
